 Task: Look for space in Toyohama, Japan from 9th June, 2023 to 17th June, 2023 for 2 adults in price range Rs.7000 to Rs.12000. Place can be private room with 1  bedroom having 2 beds and 1 bathroom. Property type can be house, flat, guest house. Booking option can be shelf check-in. Required host language is English.
Action: Mouse moved to (486, 88)
Screenshot: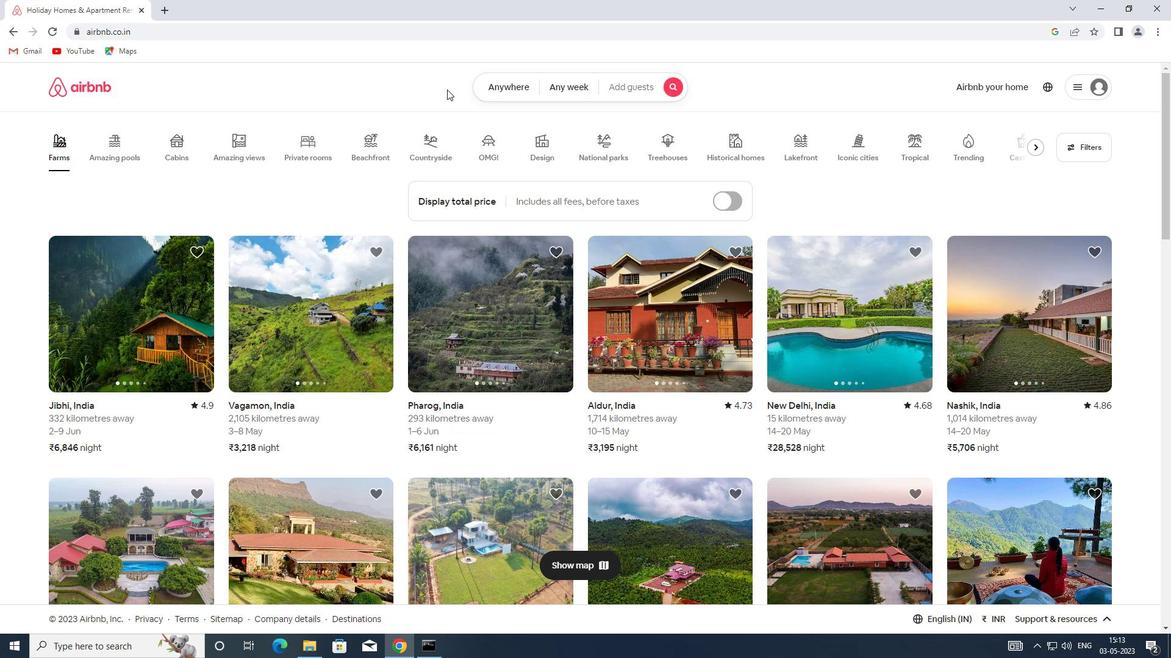 
Action: Mouse pressed left at (486, 88)
Screenshot: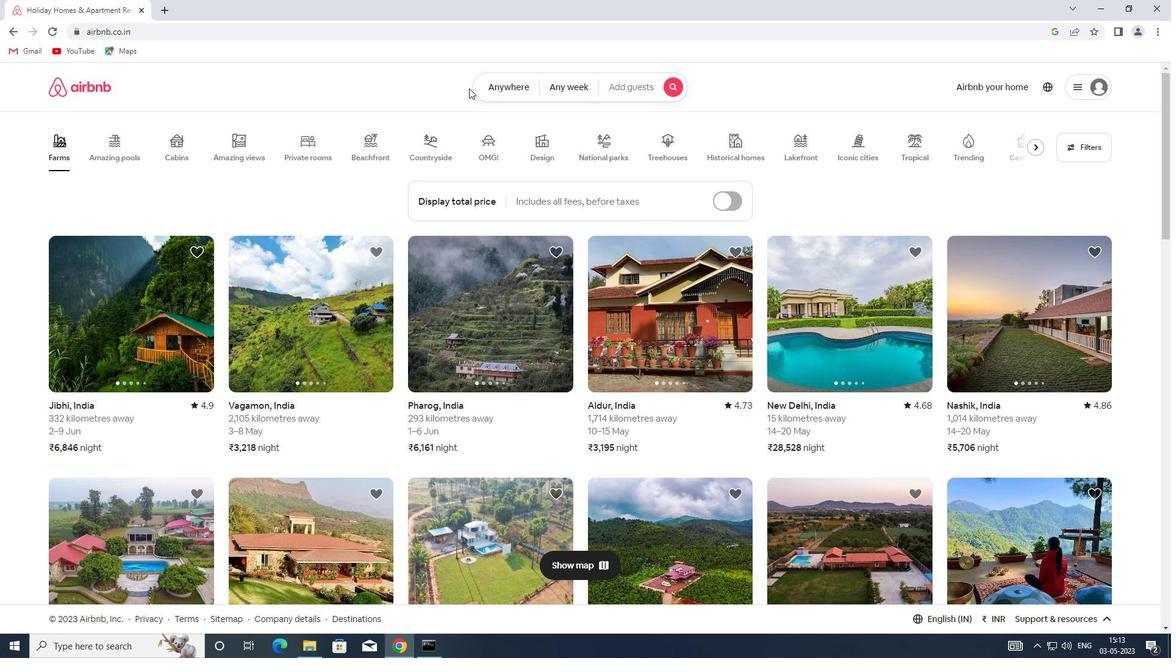 
Action: Mouse moved to (411, 129)
Screenshot: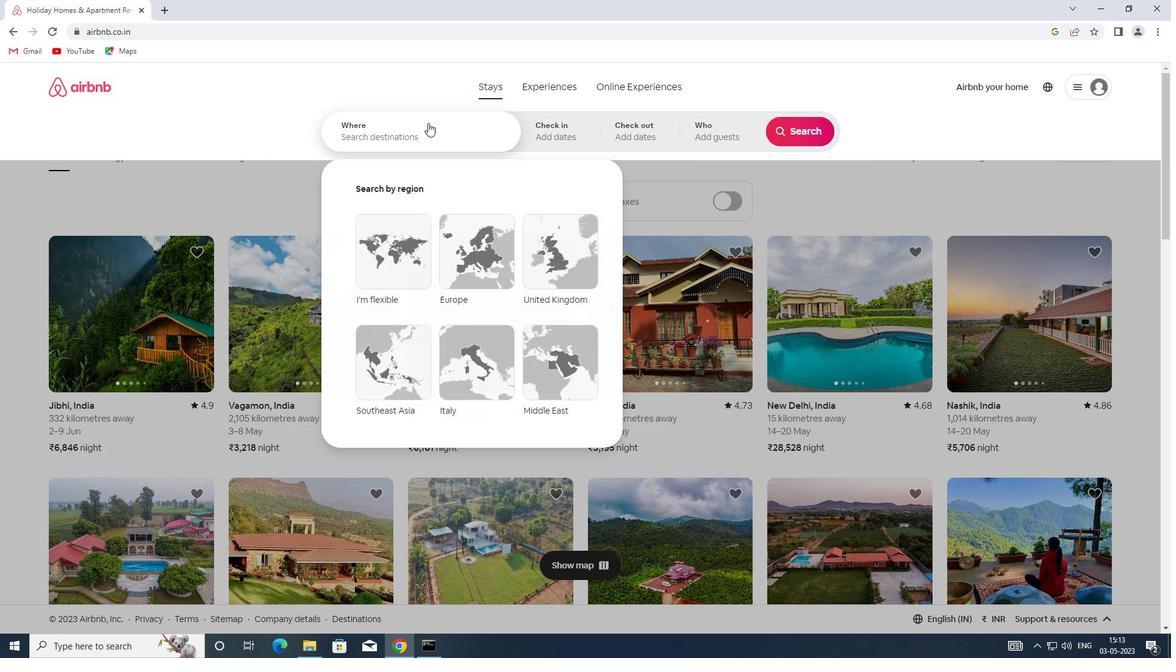 
Action: Mouse pressed left at (411, 129)
Screenshot: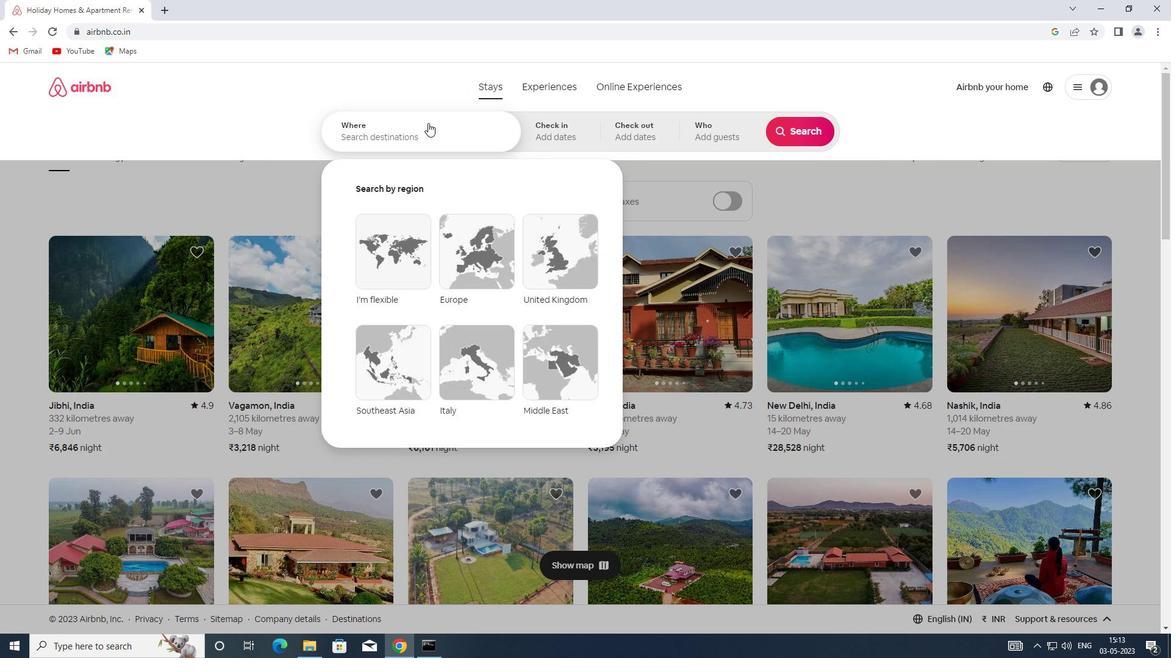 
Action: Key pressed <Key.shift><Key.shift><Key.shift><Key.shift><Key.shift><Key.shift><Key.shift>TOYOHAMA,<Key.shift>JAPAN
Screenshot: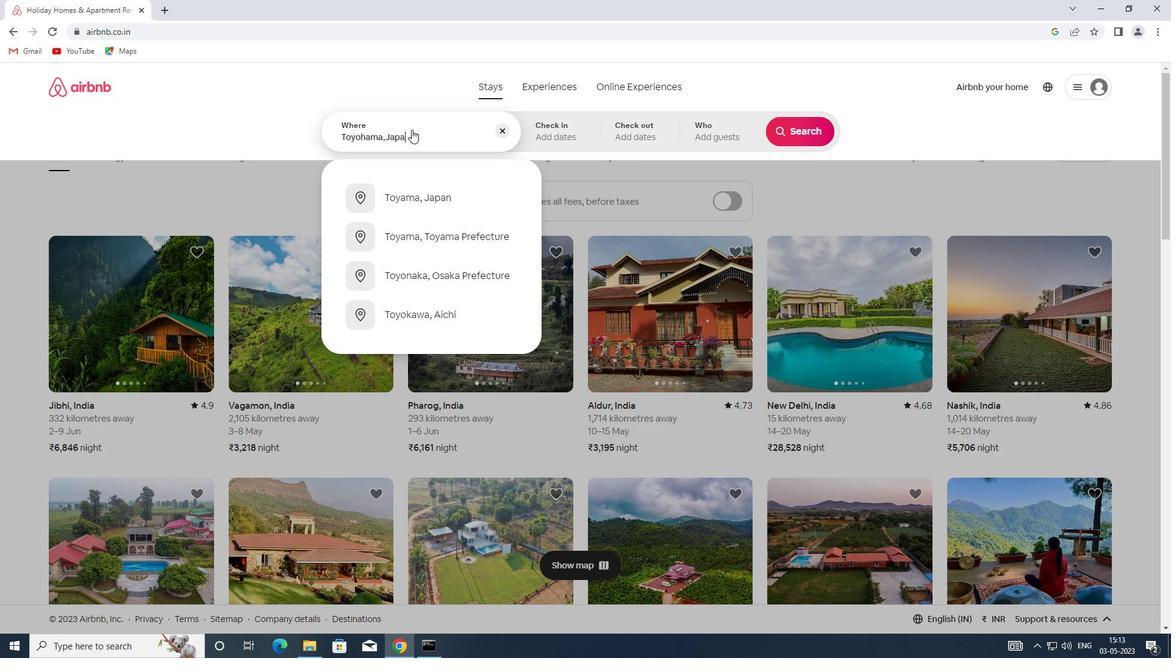 
Action: Mouse moved to (563, 142)
Screenshot: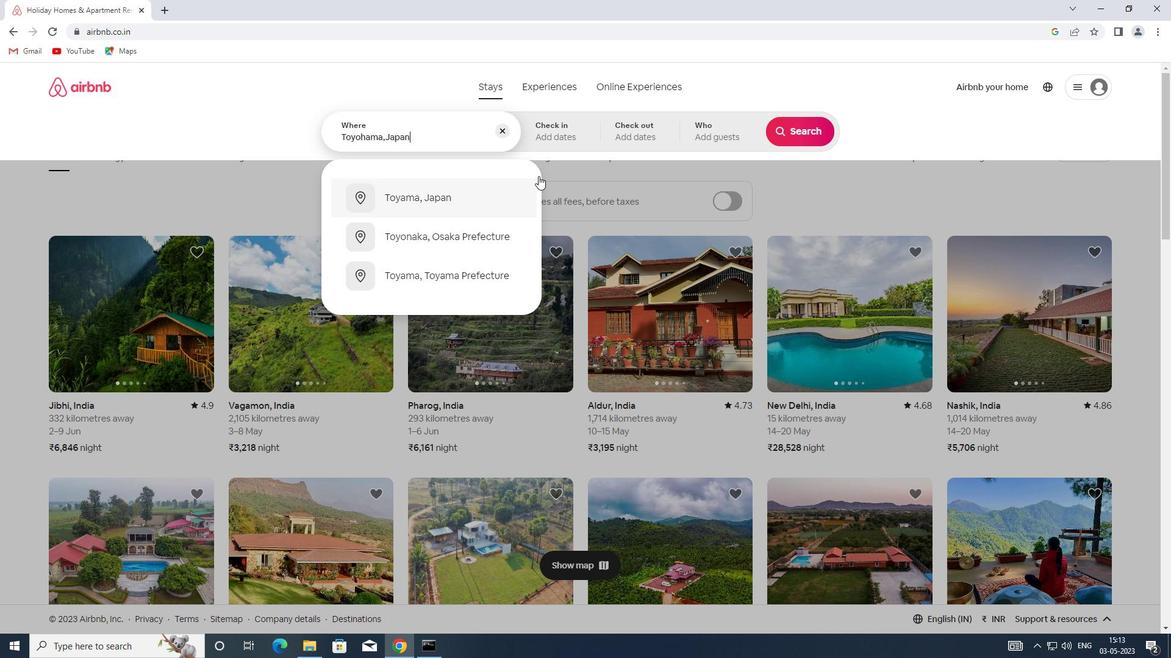 
Action: Mouse pressed left at (563, 142)
Screenshot: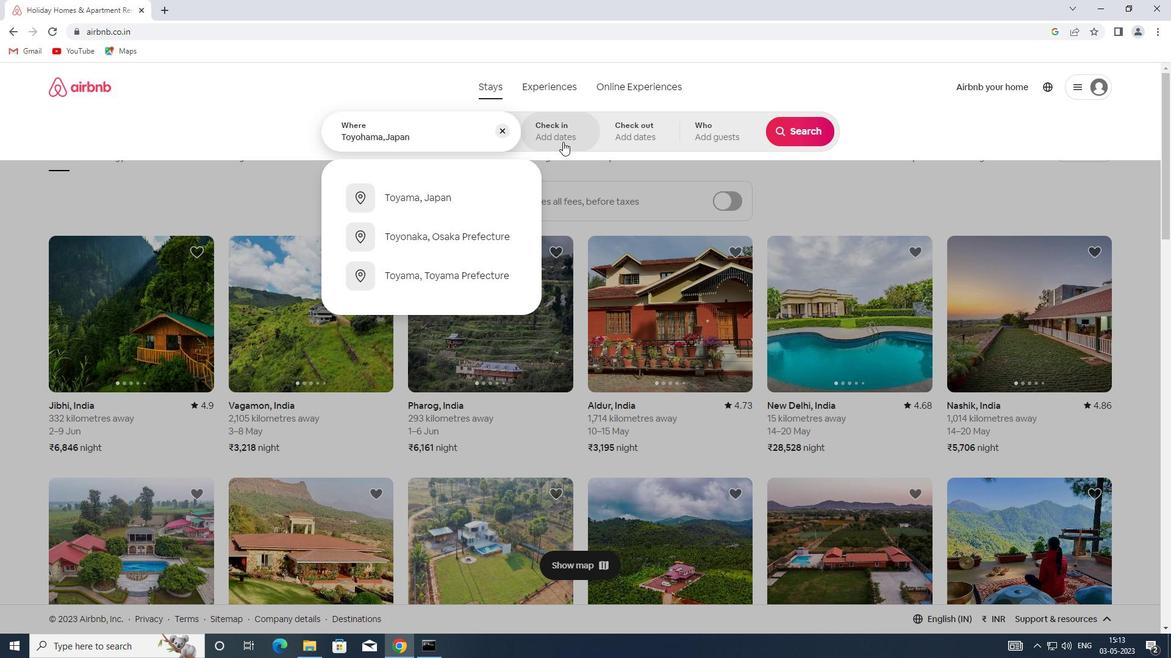 
Action: Mouse moved to (763, 310)
Screenshot: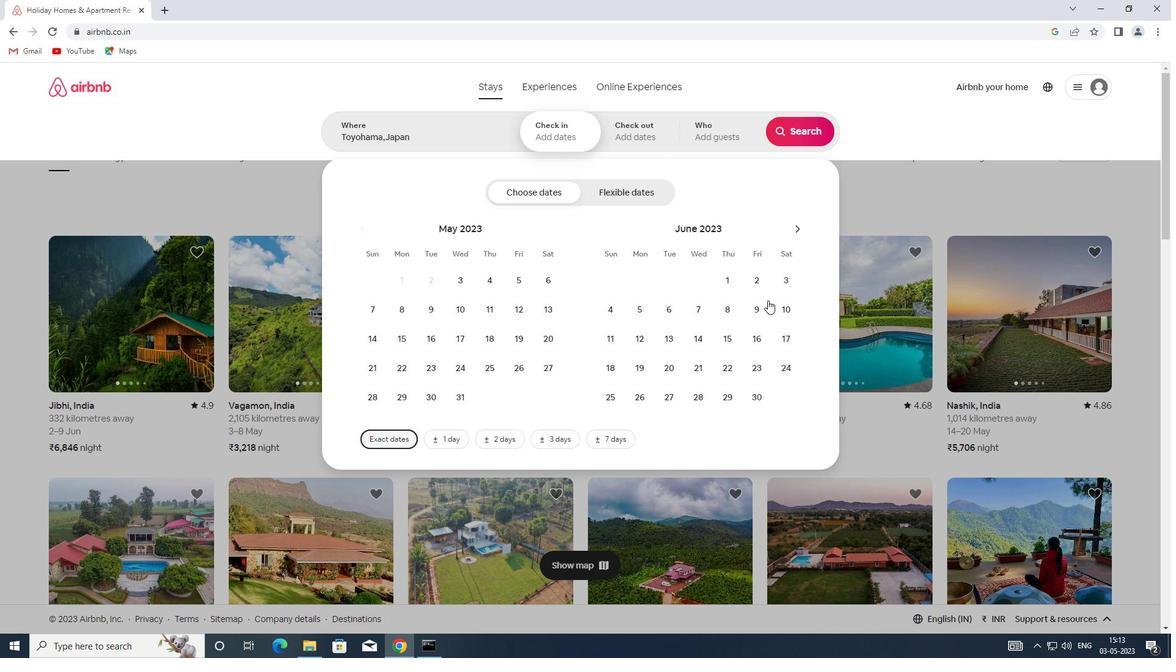 
Action: Mouse pressed left at (763, 310)
Screenshot: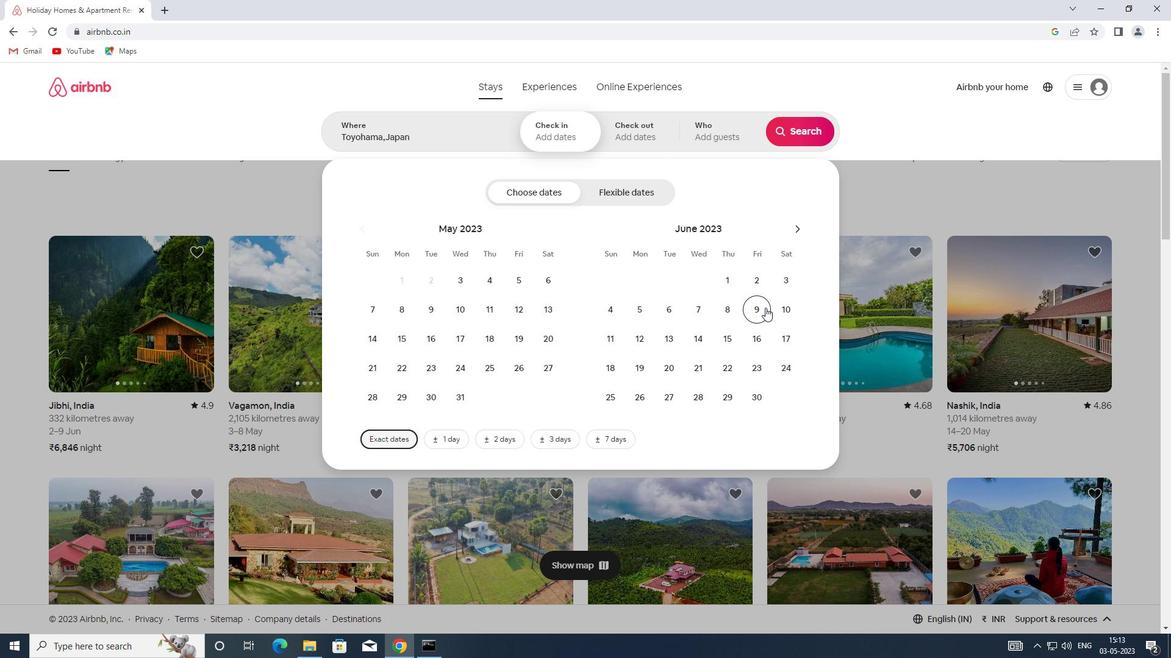 
Action: Mouse moved to (782, 347)
Screenshot: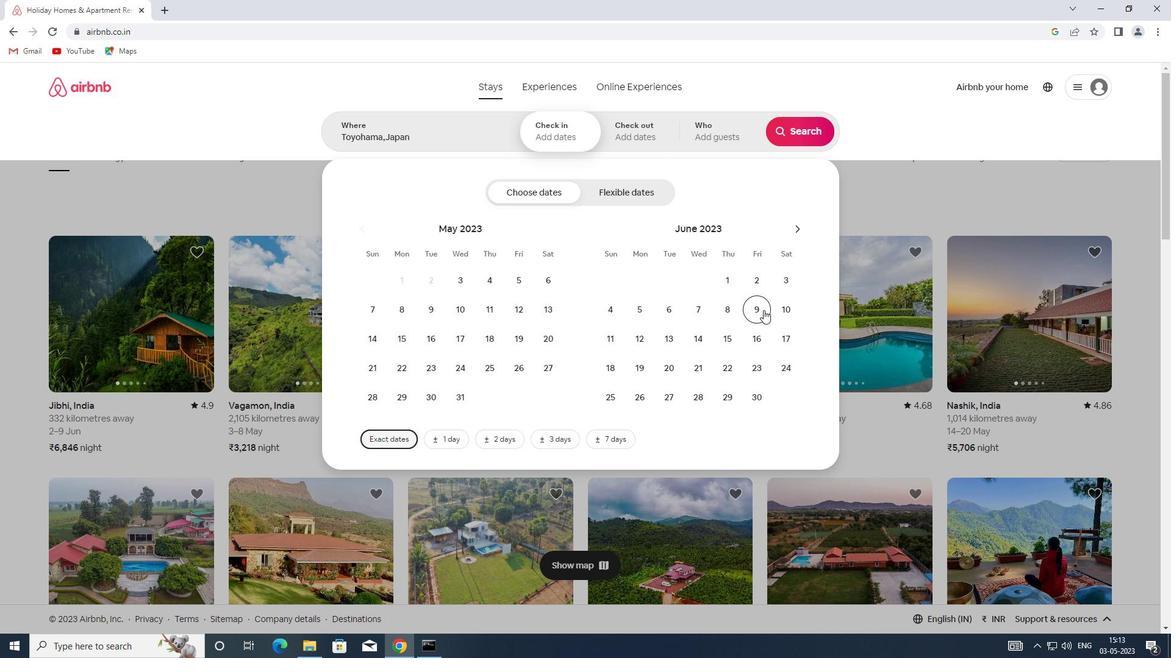 
Action: Mouse pressed left at (782, 347)
Screenshot: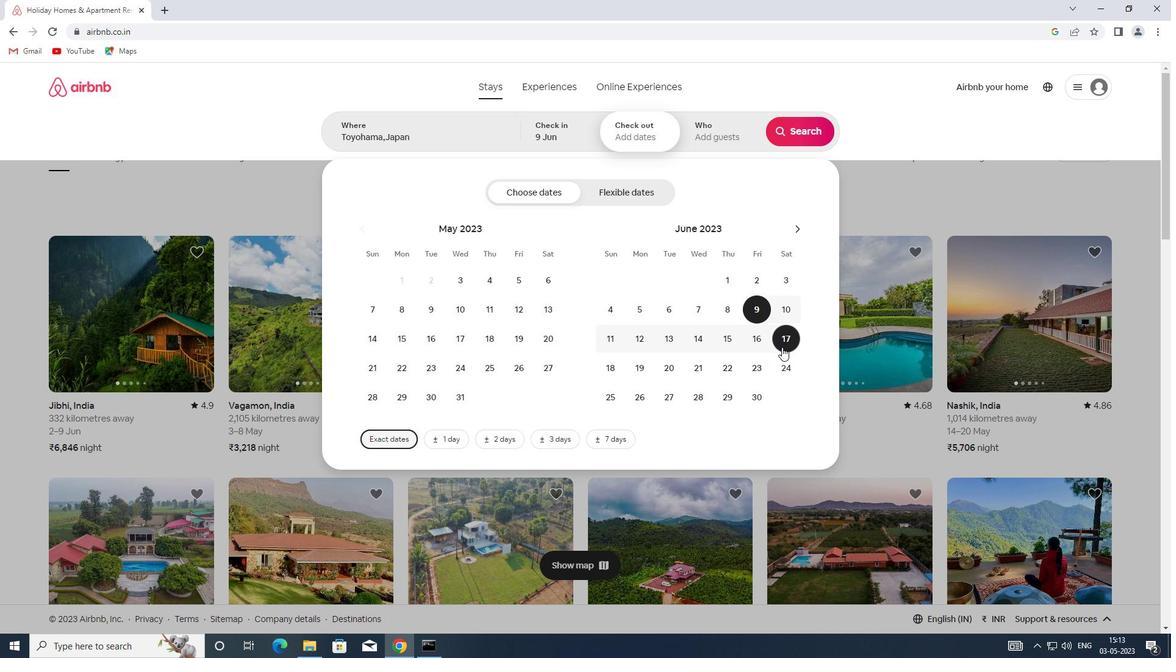 
Action: Mouse moved to (713, 132)
Screenshot: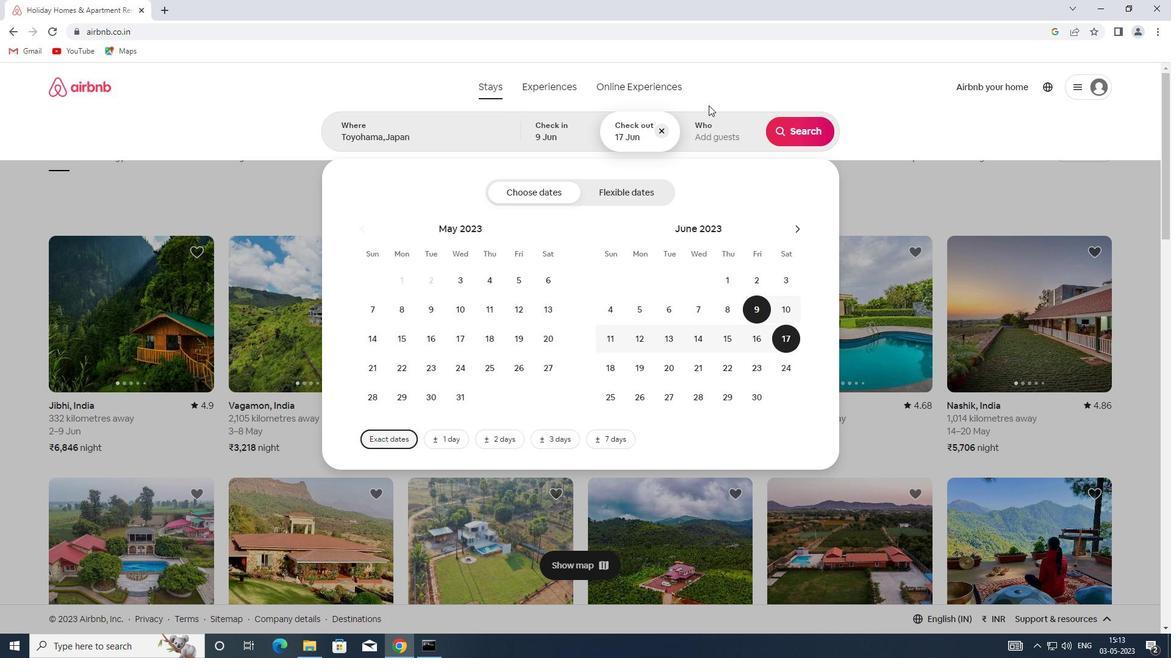 
Action: Mouse pressed left at (713, 132)
Screenshot: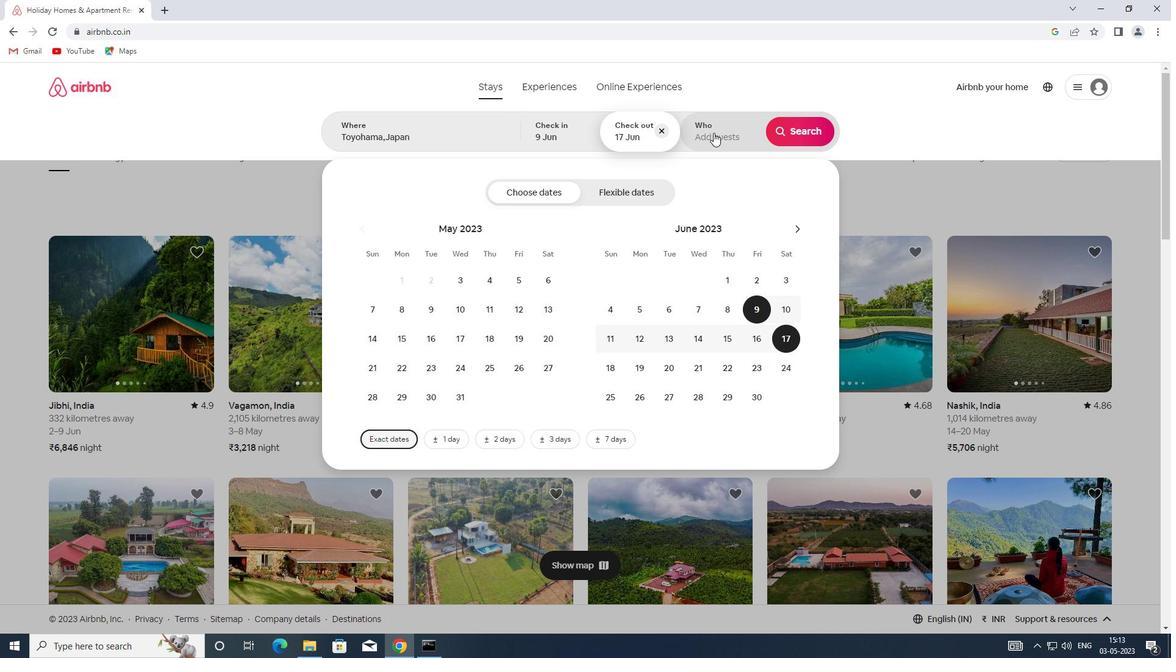 
Action: Mouse moved to (797, 201)
Screenshot: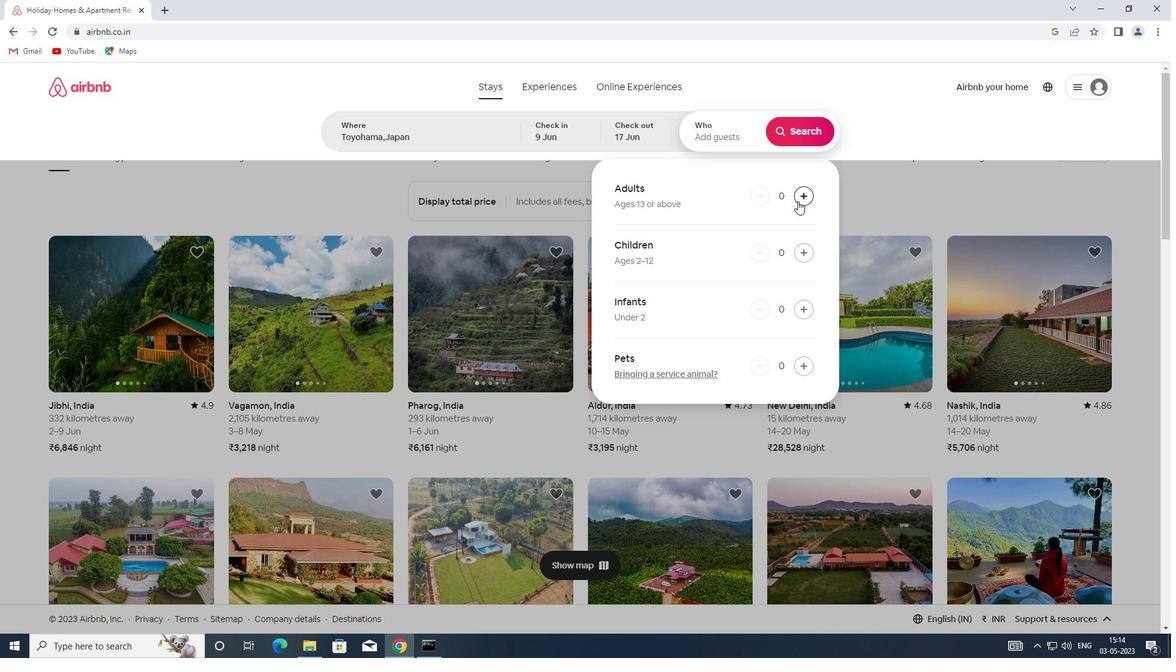 
Action: Mouse pressed left at (797, 201)
Screenshot: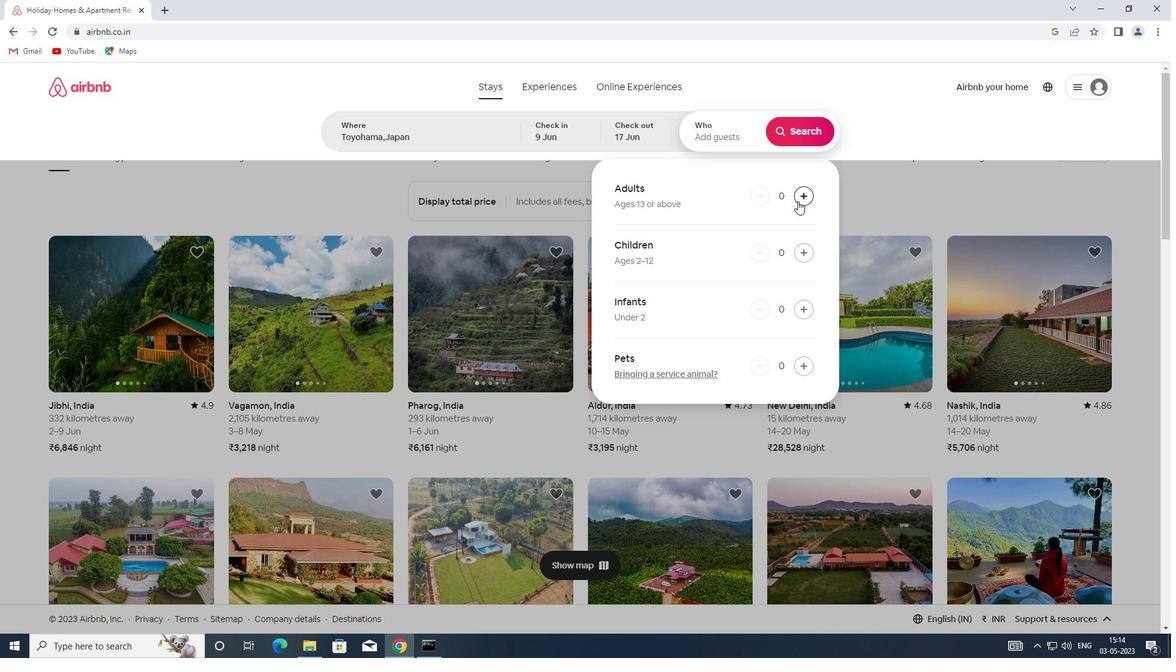 
Action: Mouse pressed left at (797, 201)
Screenshot: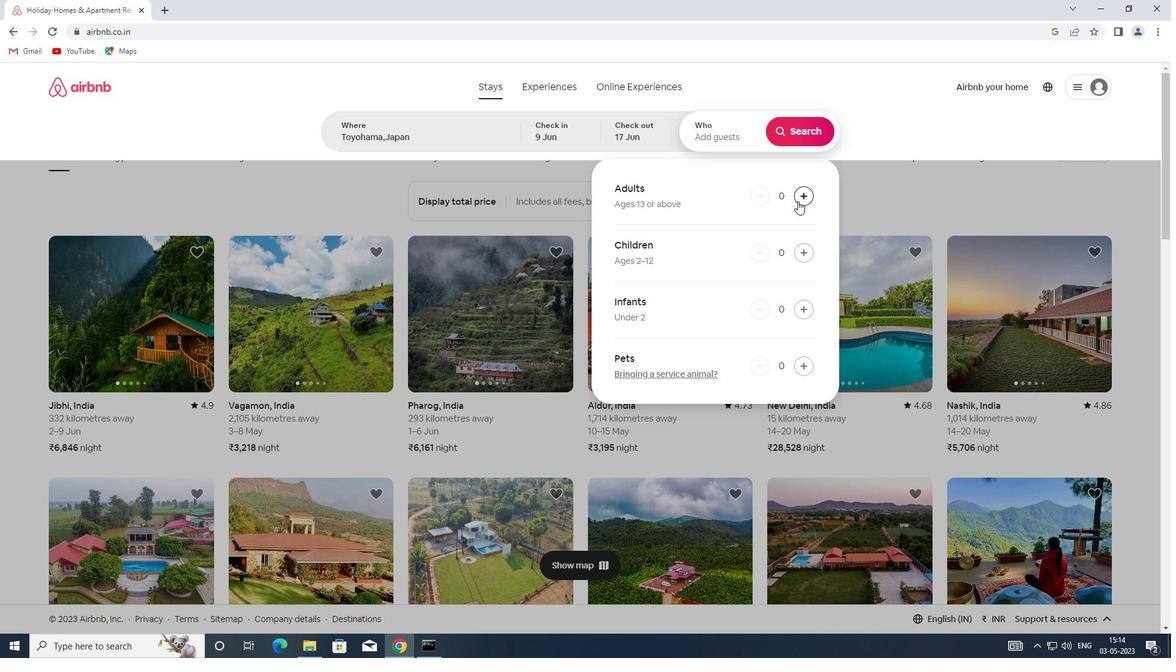 
Action: Mouse moved to (803, 143)
Screenshot: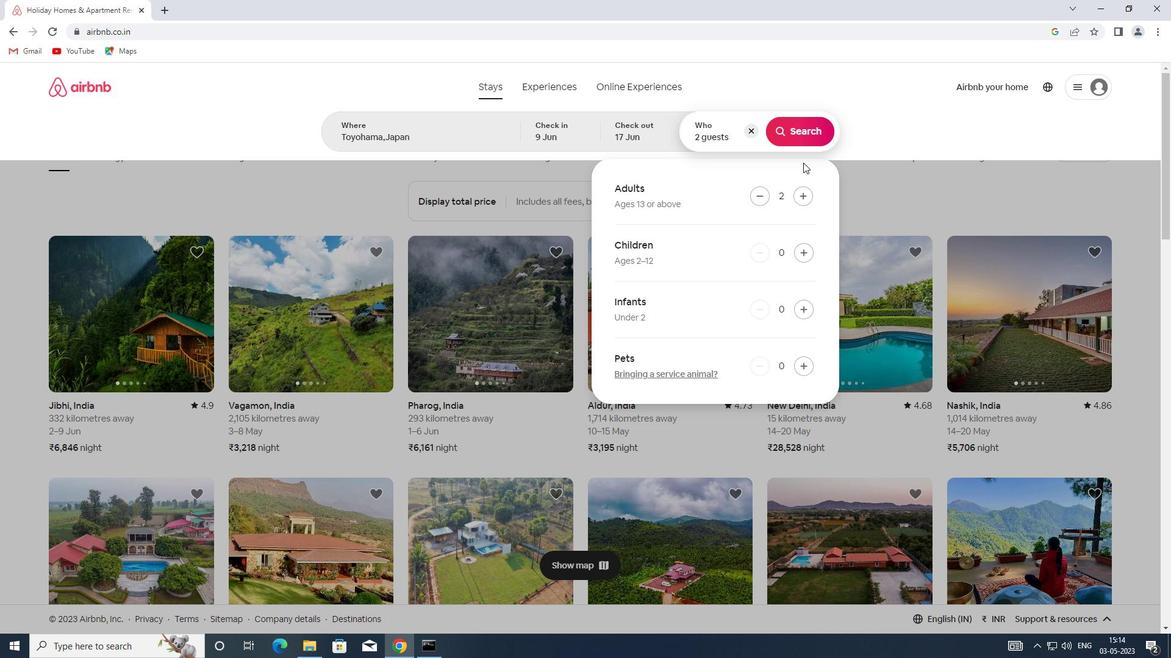 
Action: Mouse pressed left at (803, 143)
Screenshot: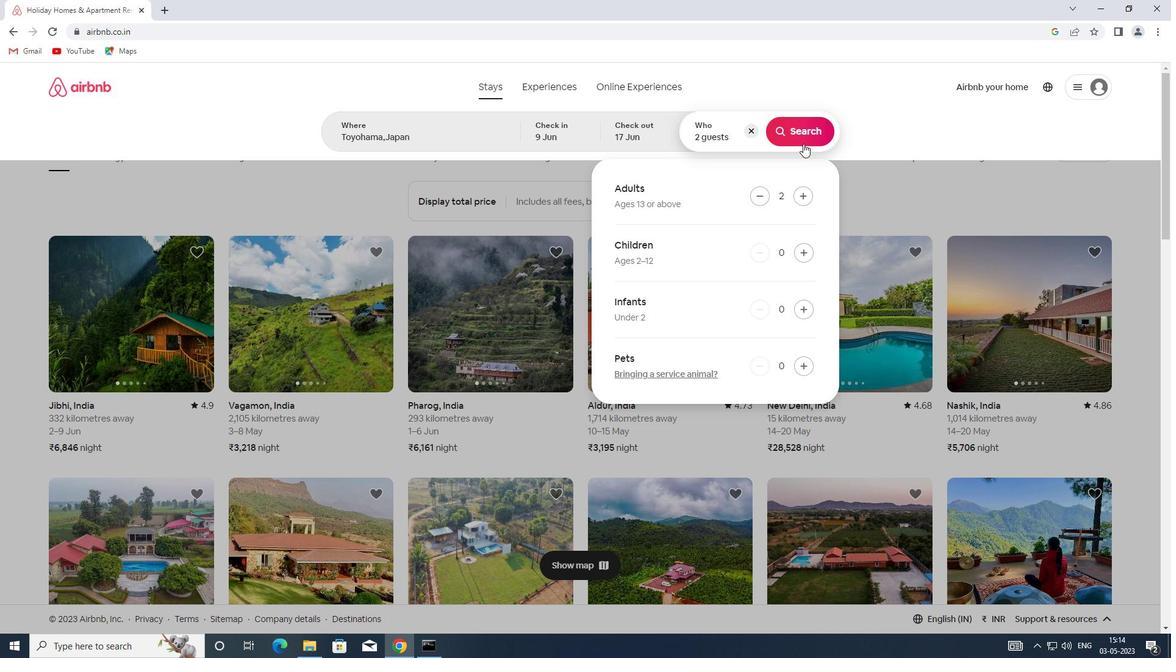 
Action: Mouse moved to (1096, 139)
Screenshot: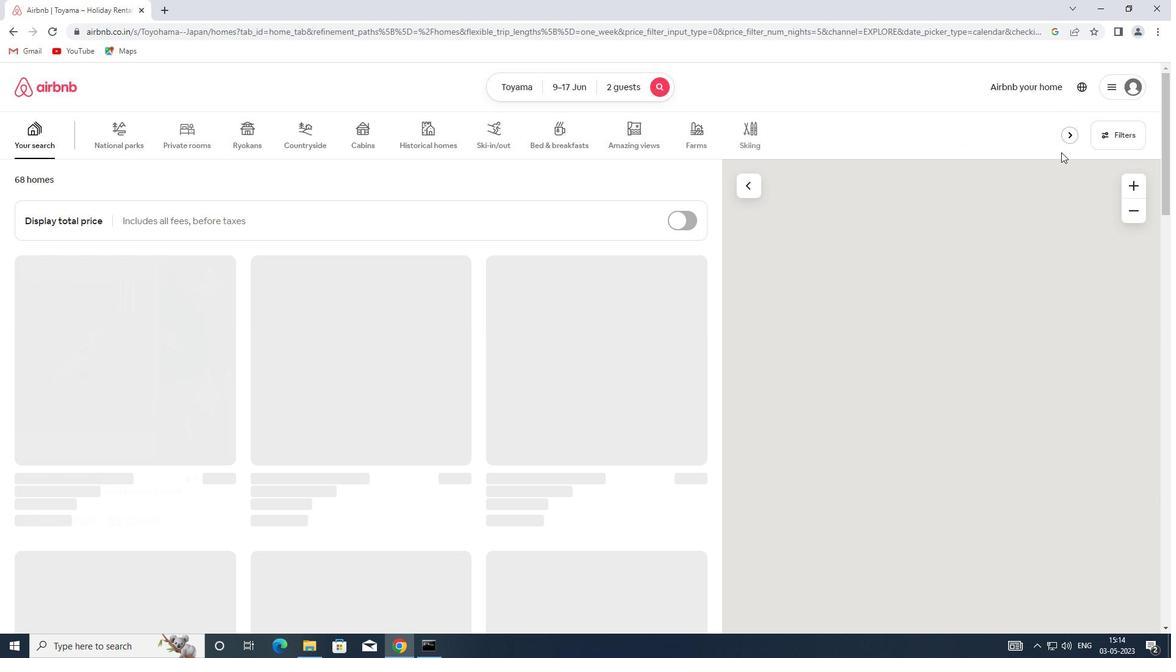 
Action: Mouse pressed left at (1096, 139)
Screenshot: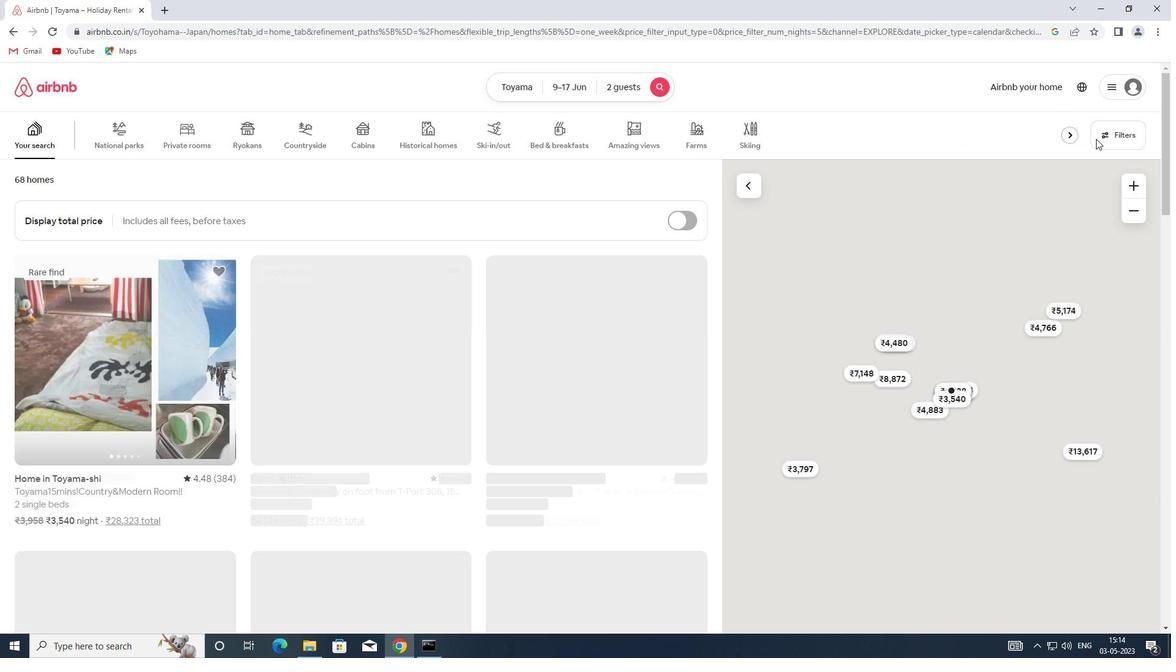
Action: Mouse moved to (442, 286)
Screenshot: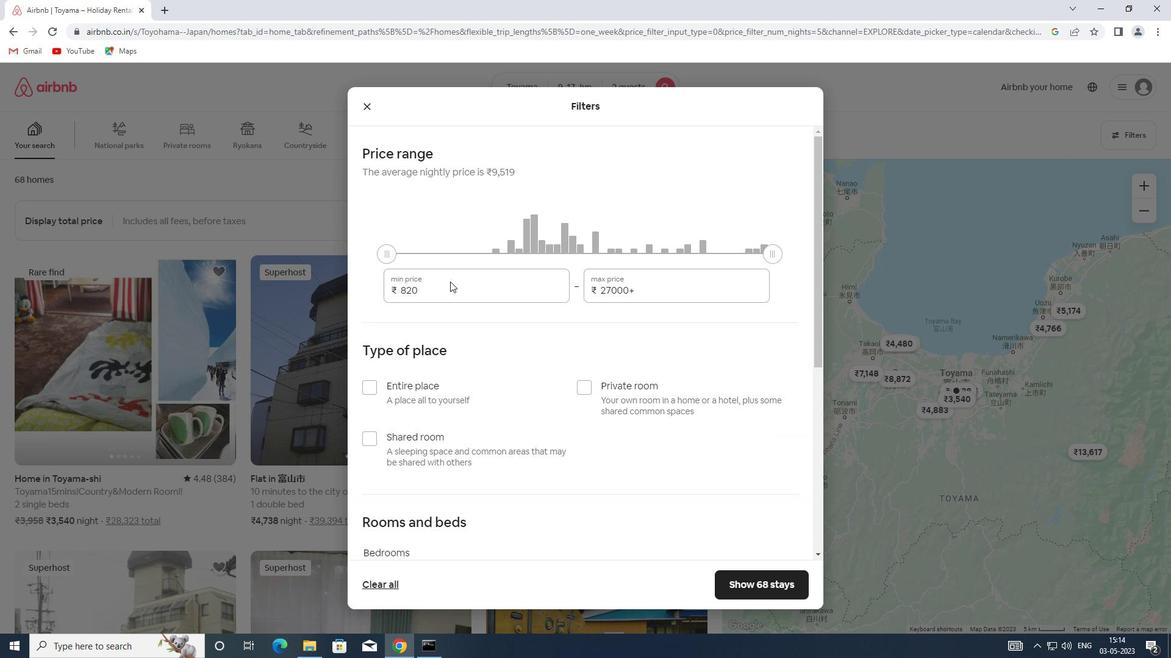 
Action: Mouse pressed left at (442, 286)
Screenshot: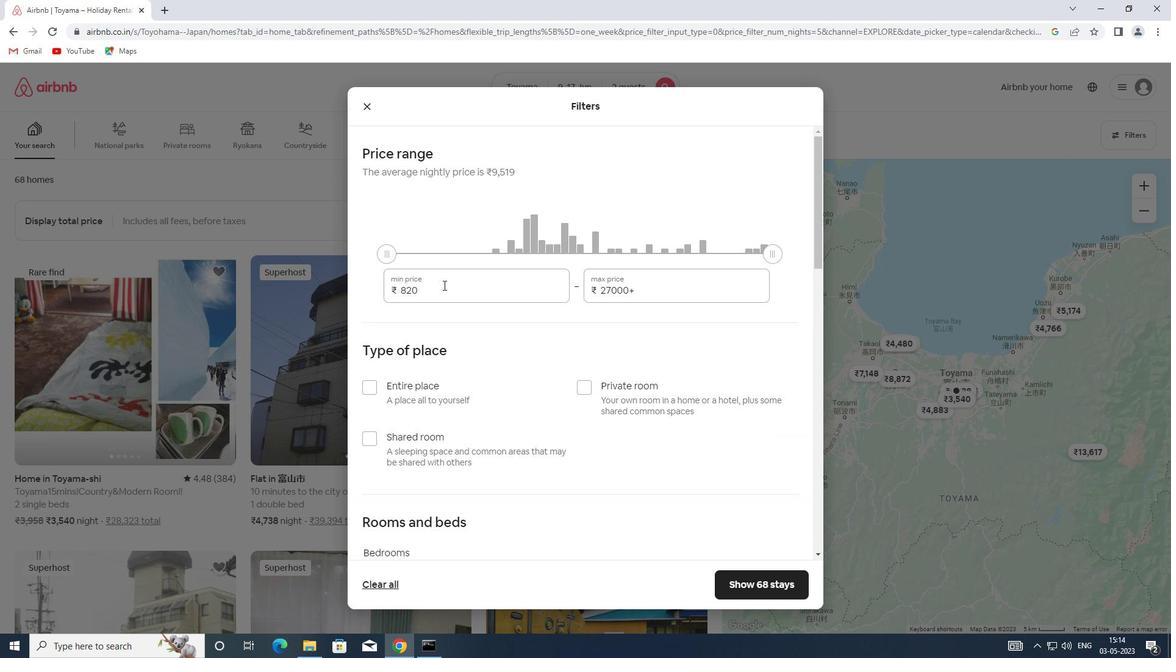 
Action: Mouse moved to (386, 289)
Screenshot: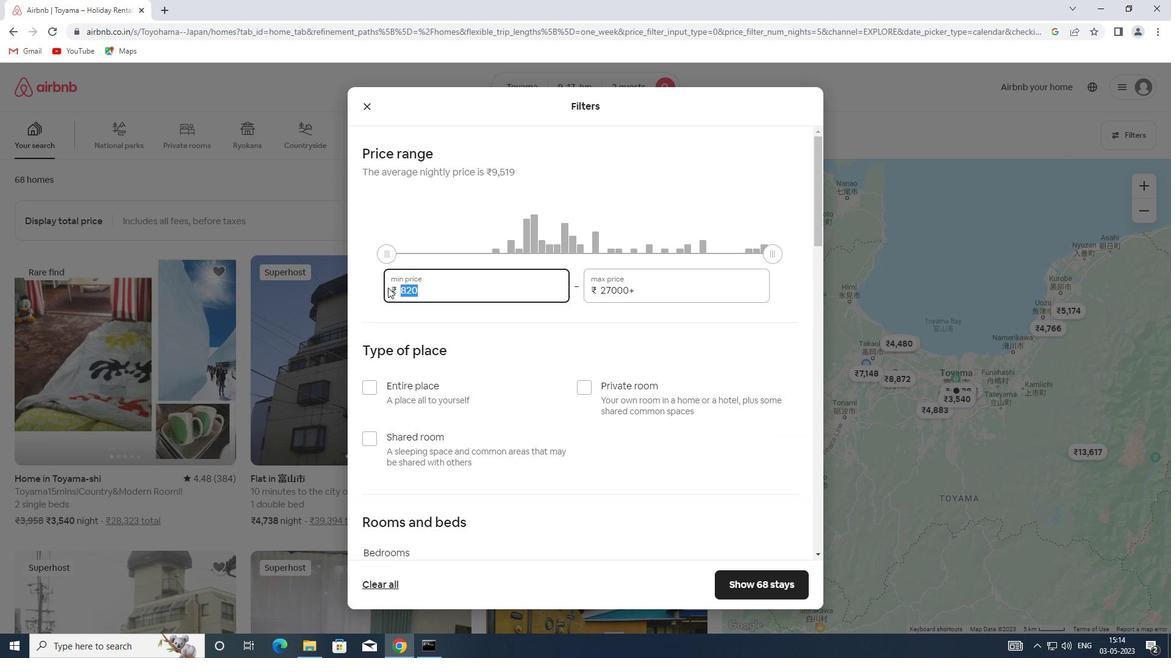 
Action: Key pressed 7000
Screenshot: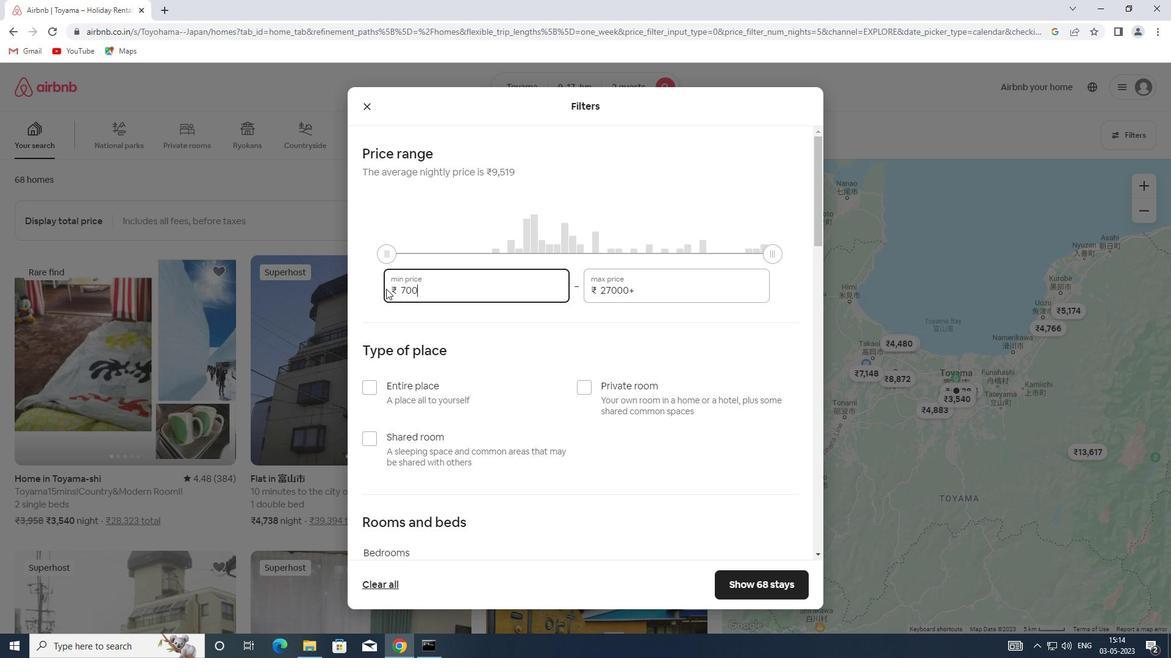 
Action: Mouse moved to (671, 298)
Screenshot: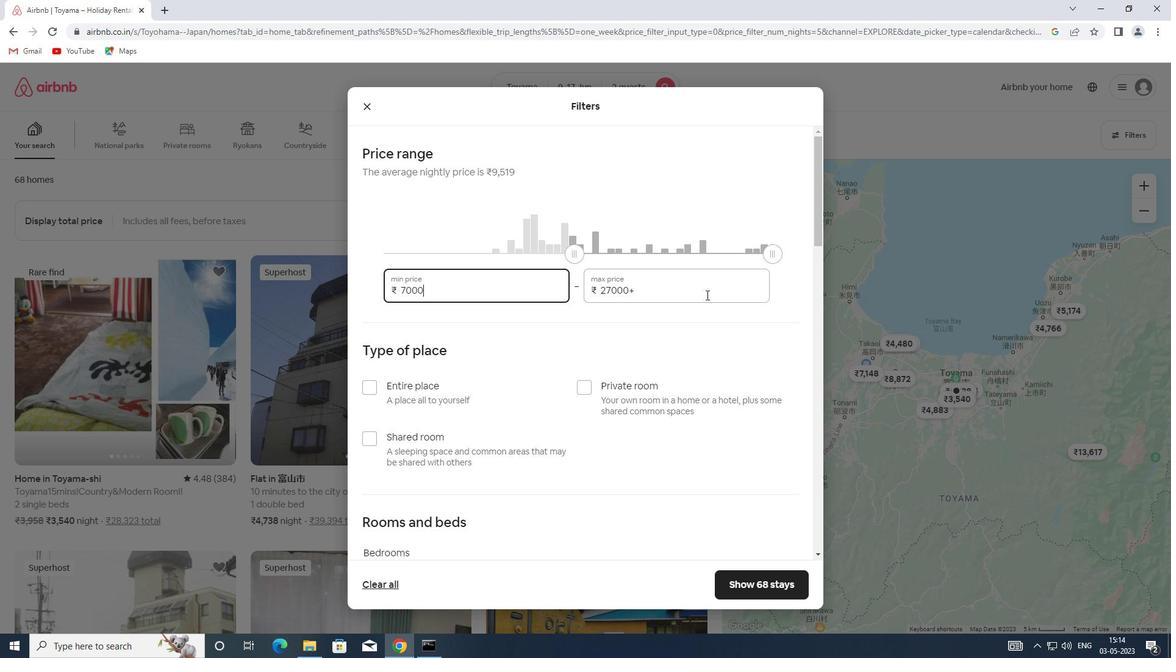 
Action: Mouse pressed left at (671, 298)
Screenshot: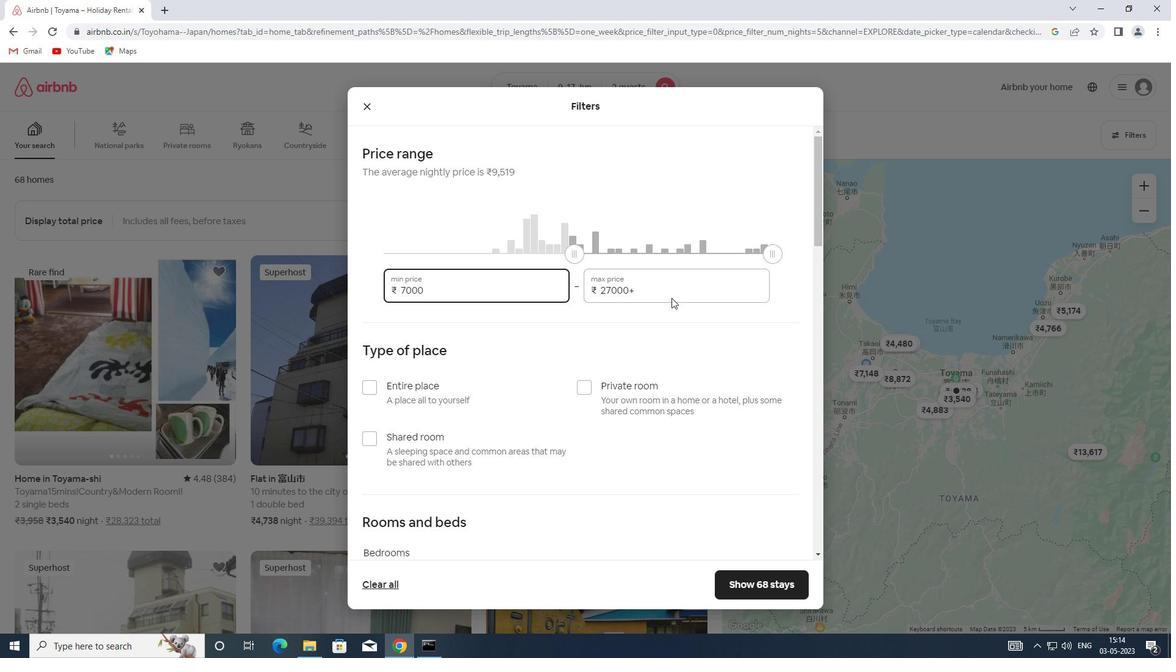 
Action: Mouse moved to (635, 290)
Screenshot: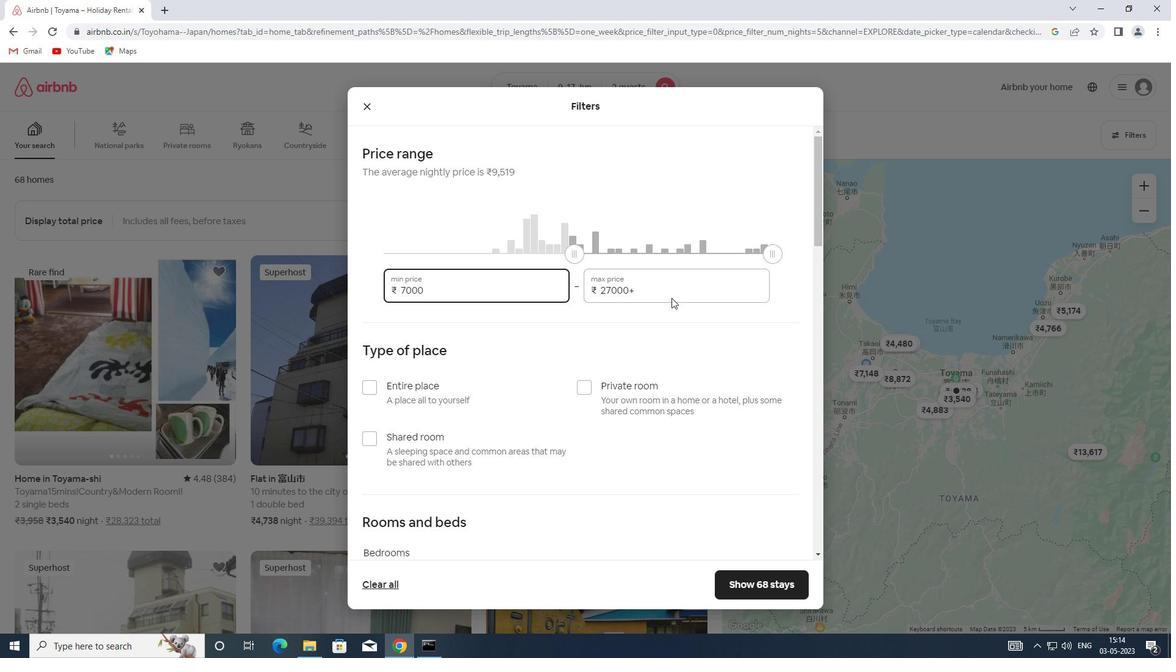 
Action: Mouse pressed left at (635, 290)
Screenshot: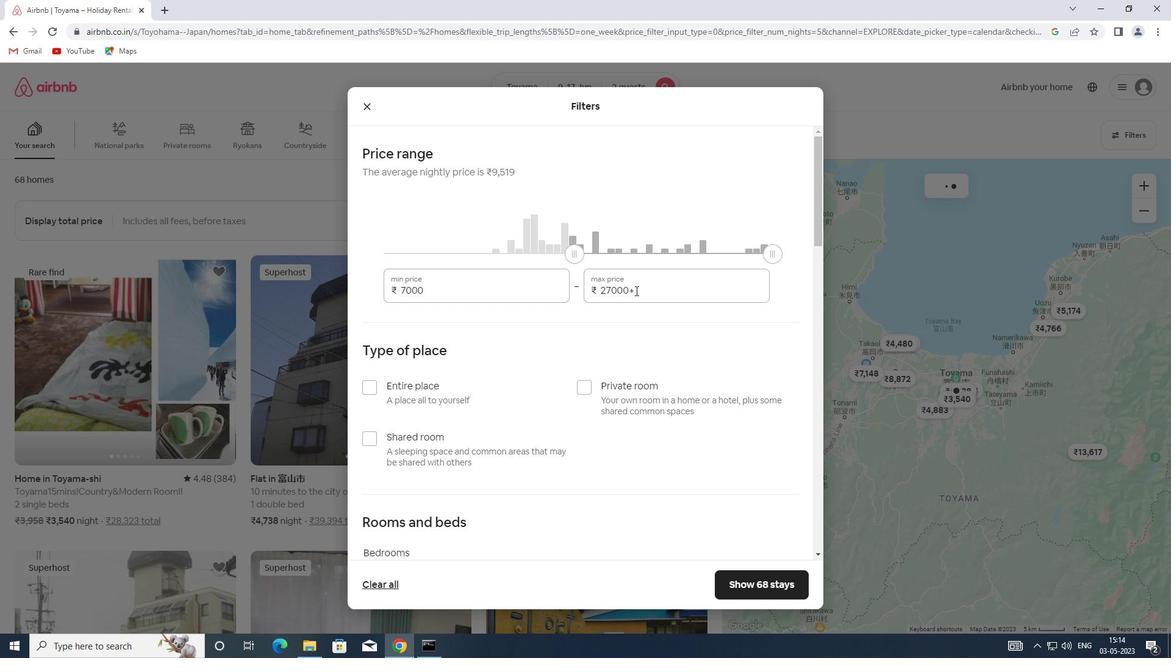 
Action: Mouse moved to (592, 288)
Screenshot: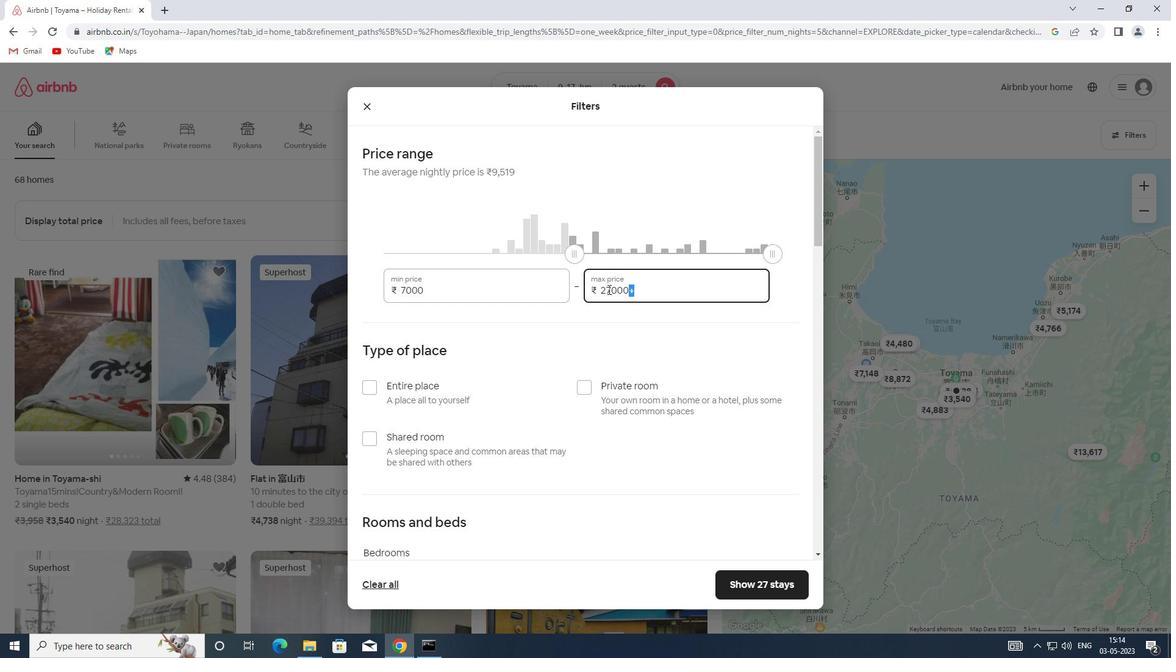 
Action: Key pressed 12000
Screenshot: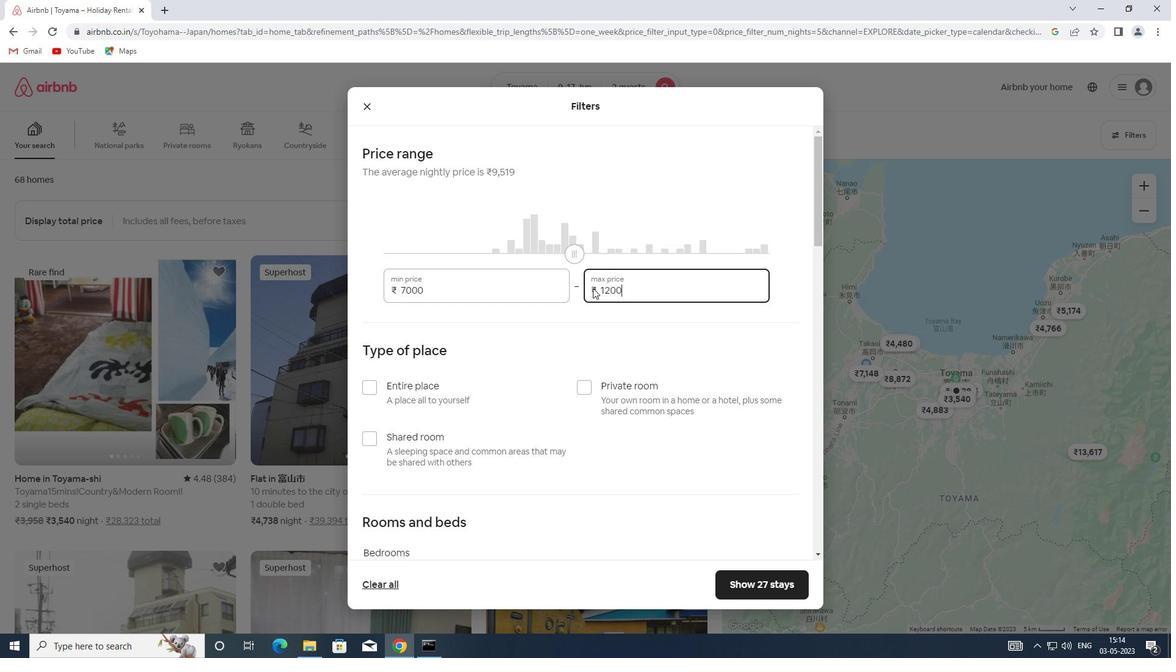
Action: Mouse moved to (638, 401)
Screenshot: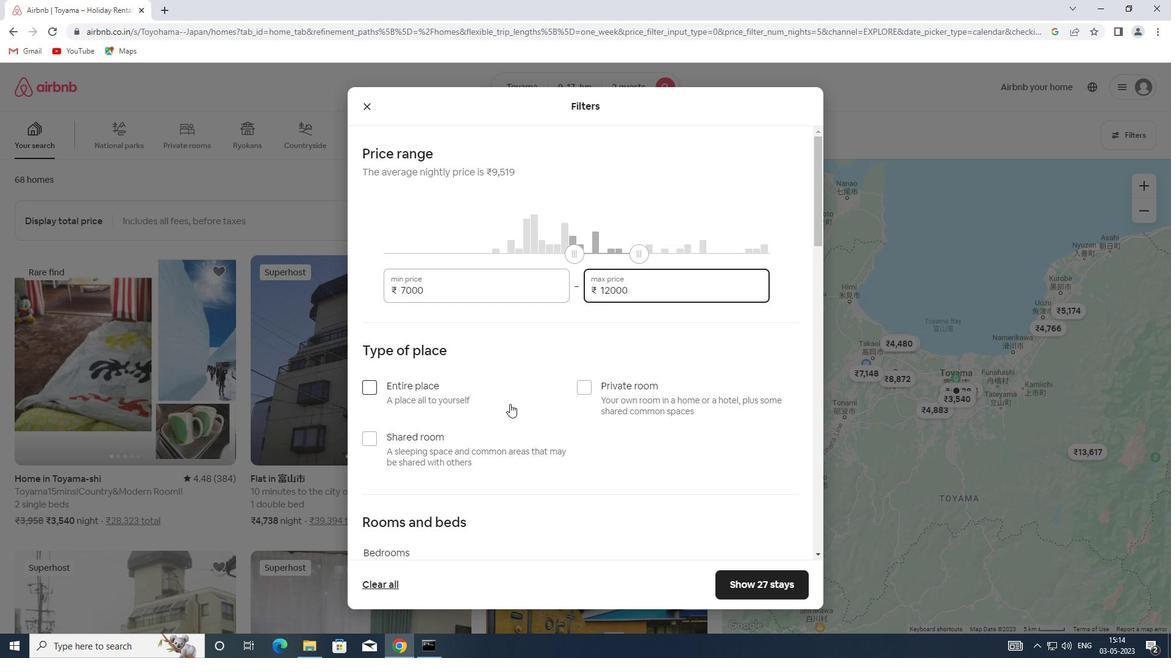 
Action: Mouse pressed left at (638, 401)
Screenshot: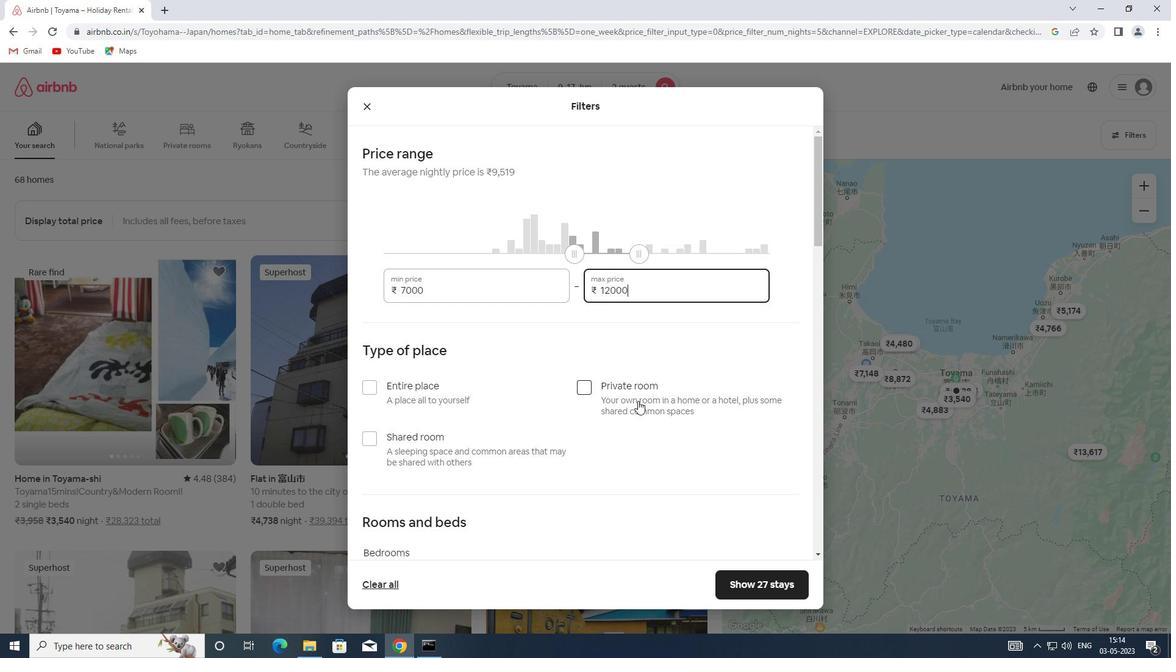 
Action: Mouse moved to (635, 380)
Screenshot: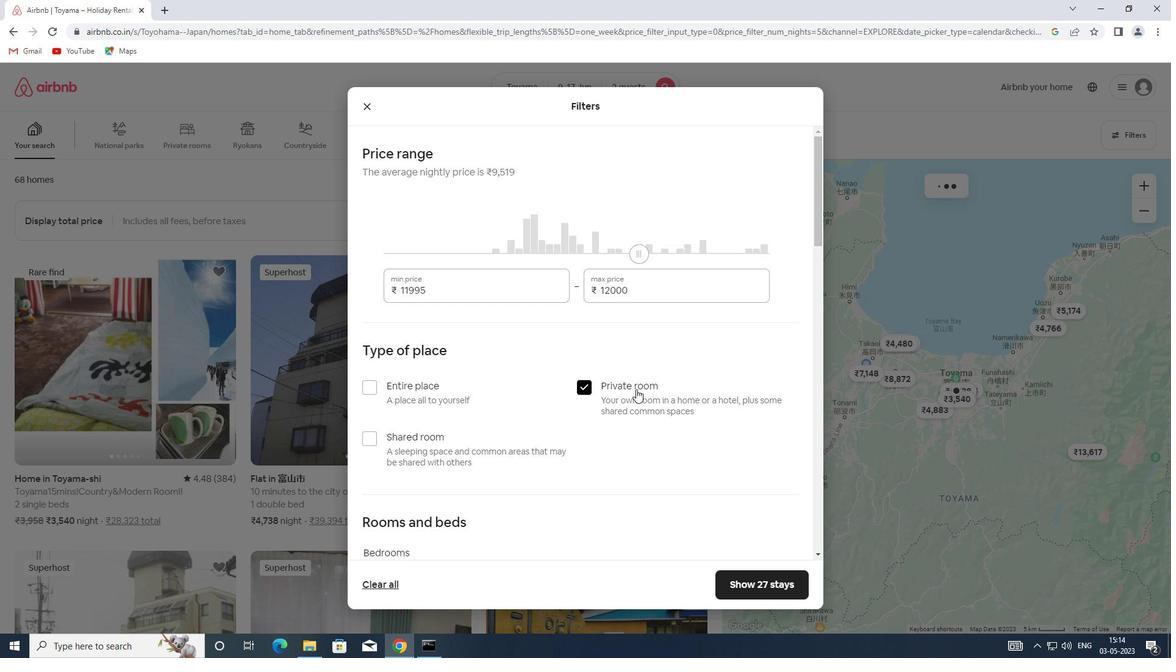 
Action: Mouse scrolled (635, 380) with delta (0, 0)
Screenshot: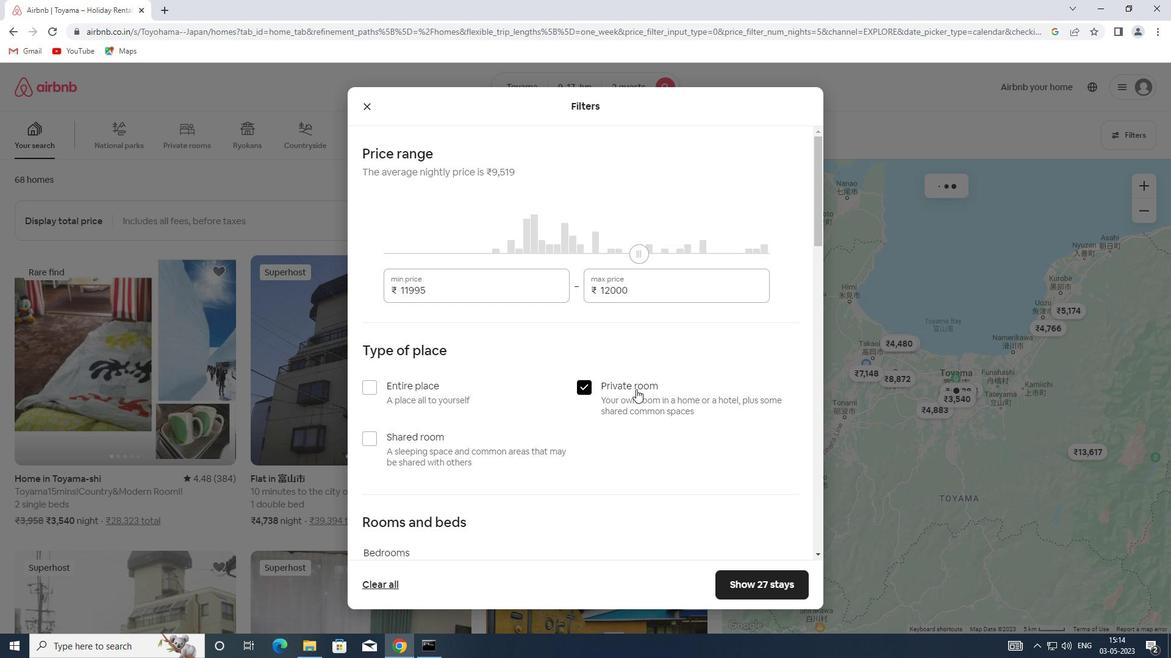 
Action: Mouse scrolled (635, 380) with delta (0, 0)
Screenshot: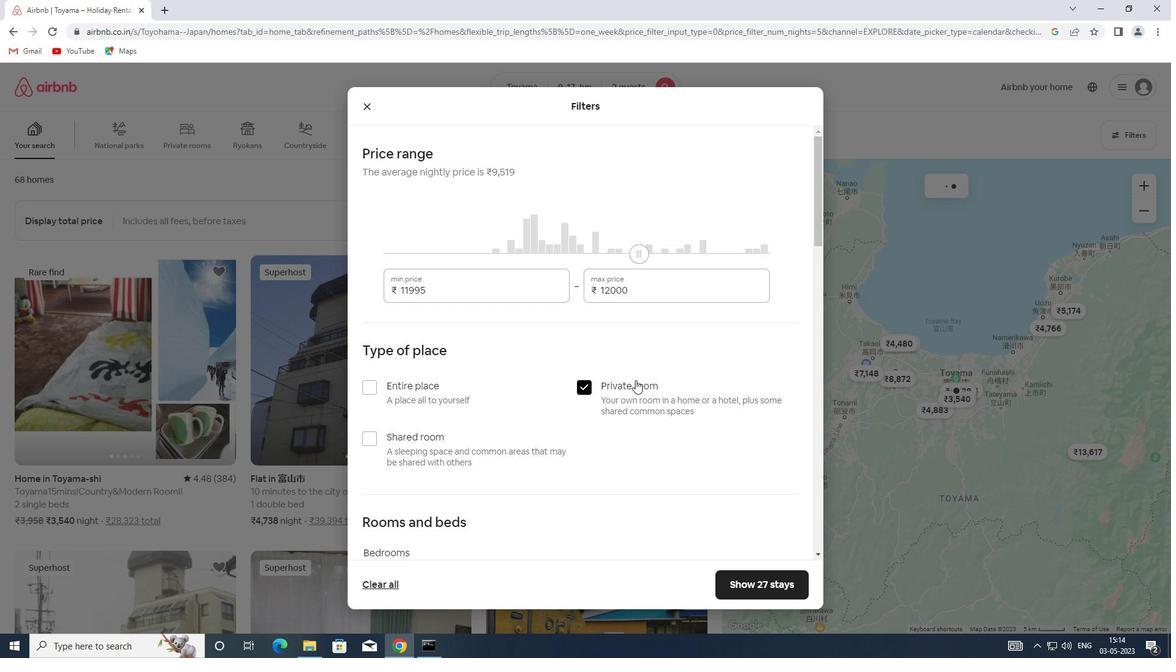 
Action: Mouse scrolled (635, 380) with delta (0, 0)
Screenshot: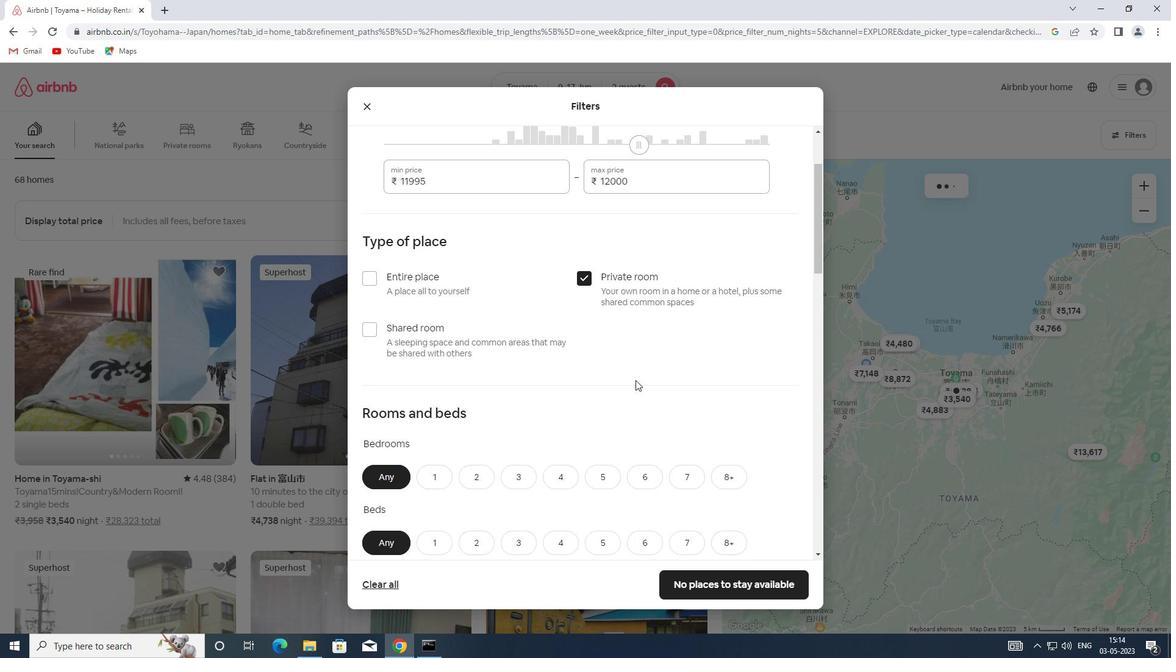 
Action: Mouse scrolled (635, 380) with delta (0, 0)
Screenshot: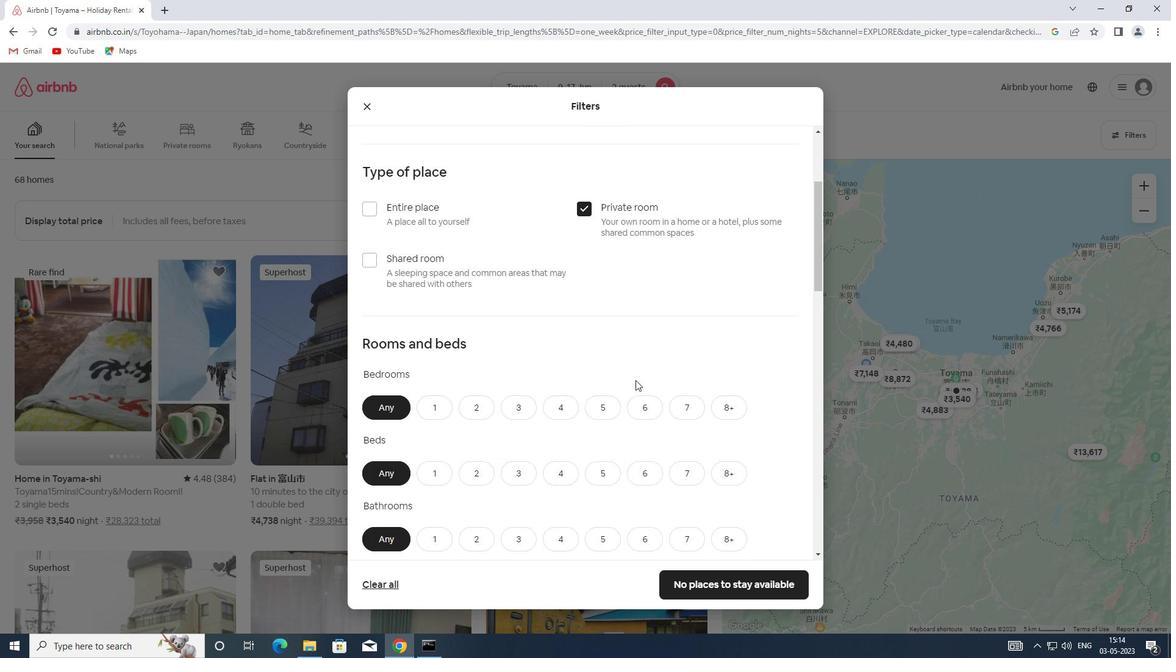 
Action: Mouse scrolled (635, 380) with delta (0, 0)
Screenshot: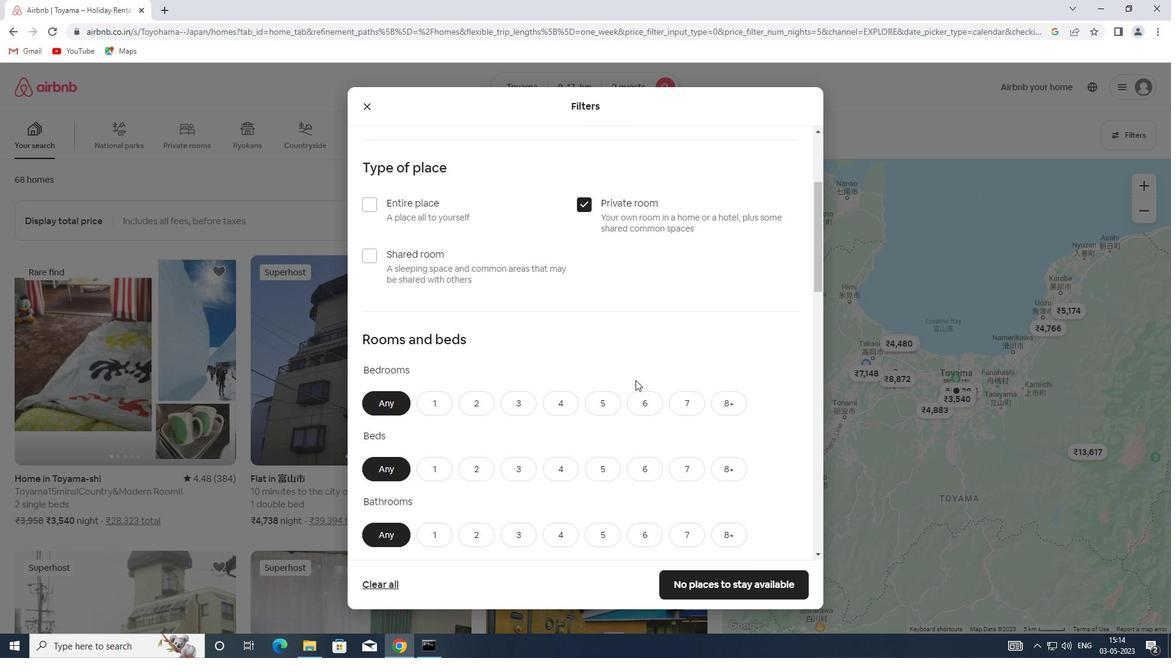 
Action: Mouse moved to (444, 288)
Screenshot: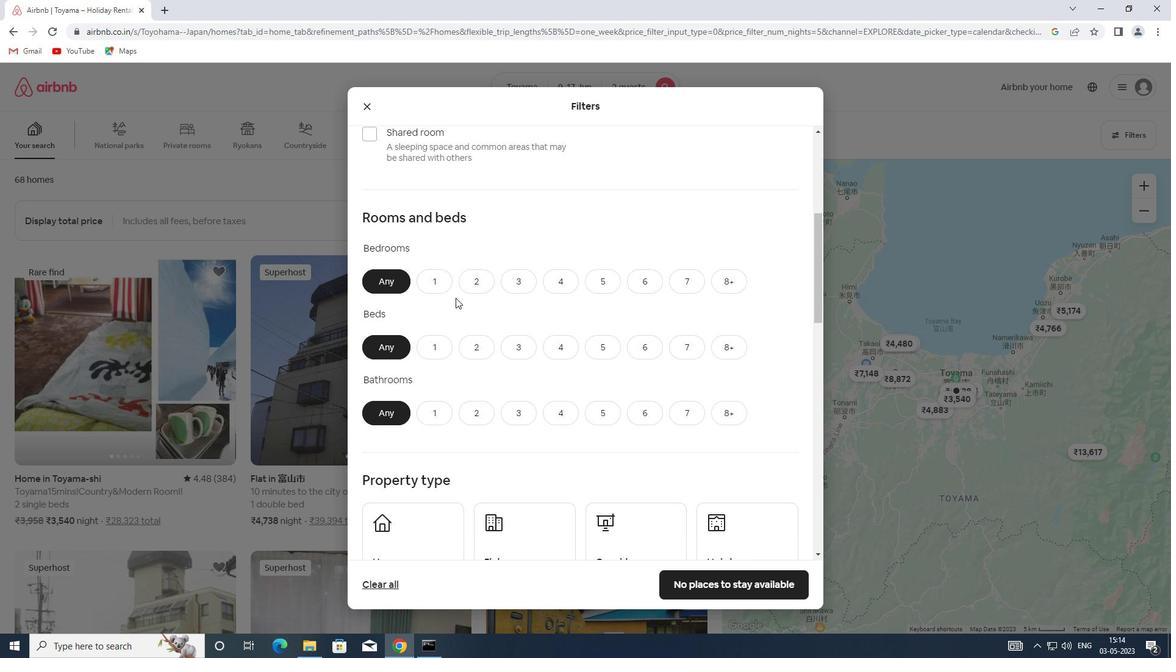 
Action: Mouse pressed left at (444, 288)
Screenshot: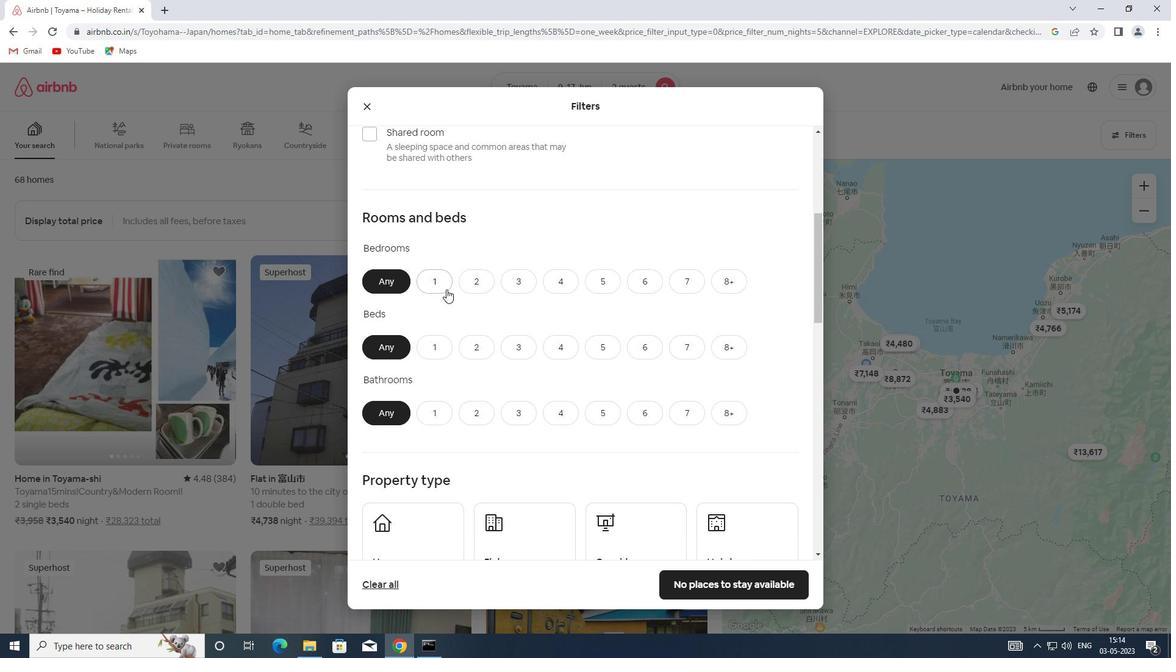 
Action: Mouse moved to (485, 348)
Screenshot: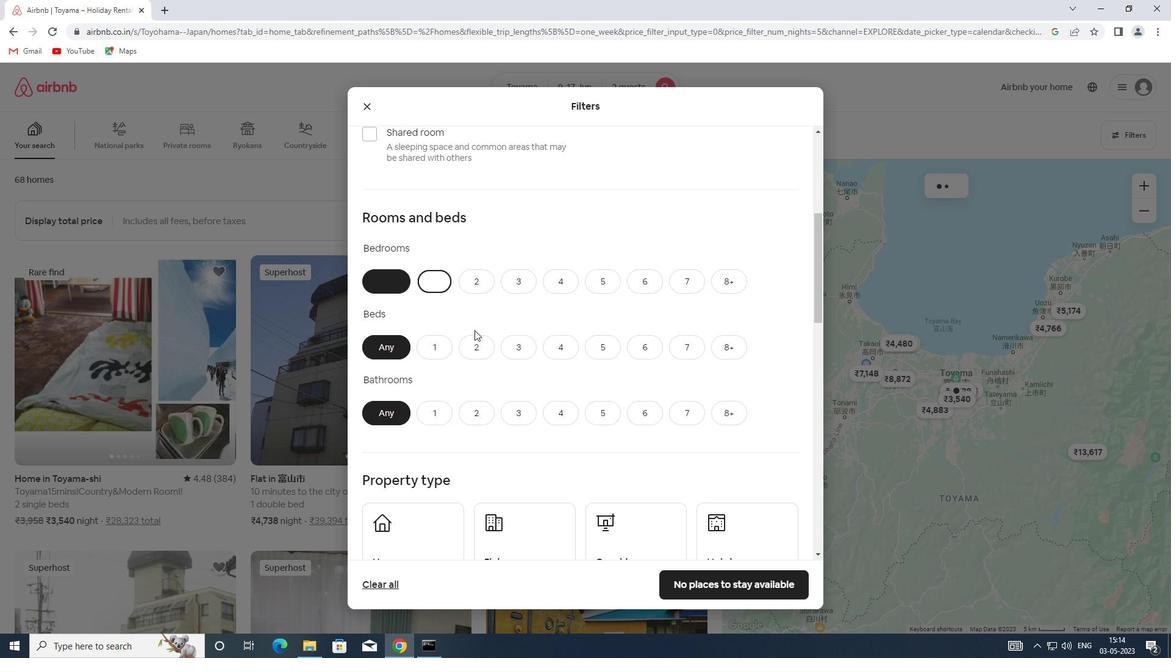 
Action: Mouse pressed left at (485, 348)
Screenshot: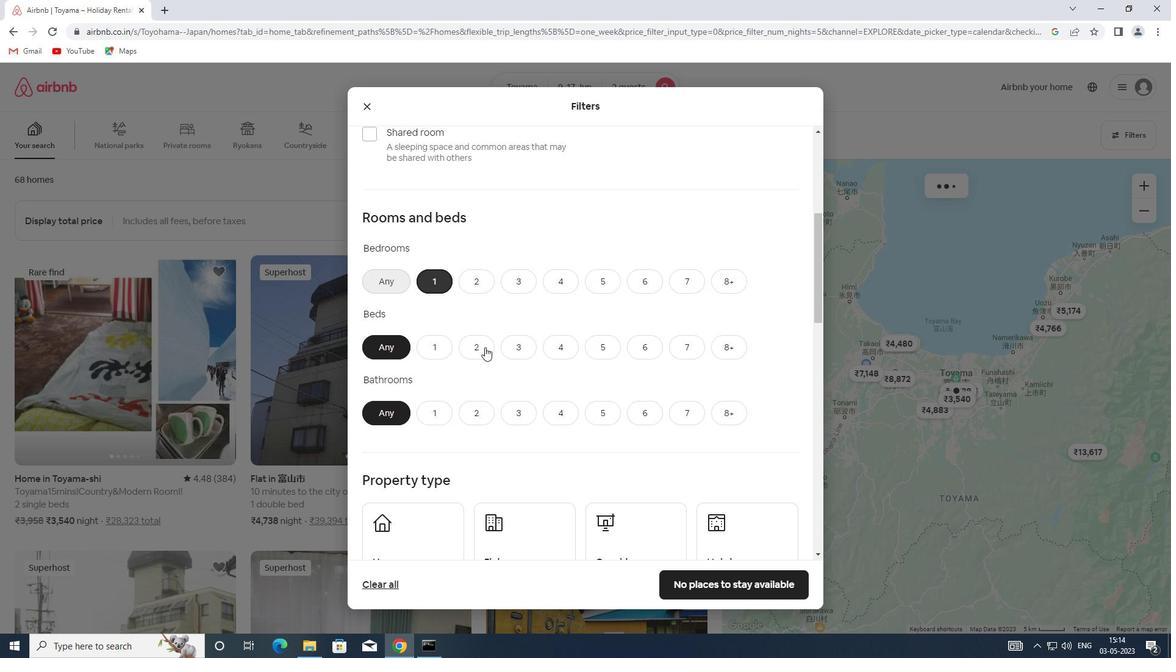 
Action: Mouse moved to (430, 408)
Screenshot: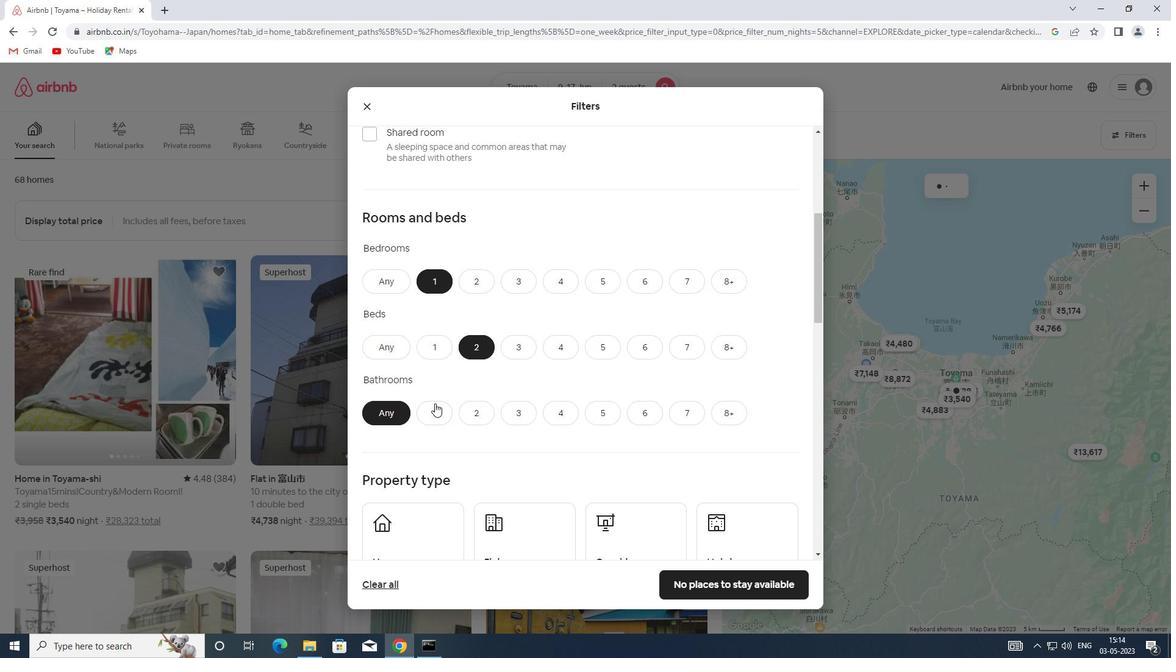 
Action: Mouse pressed left at (430, 408)
Screenshot: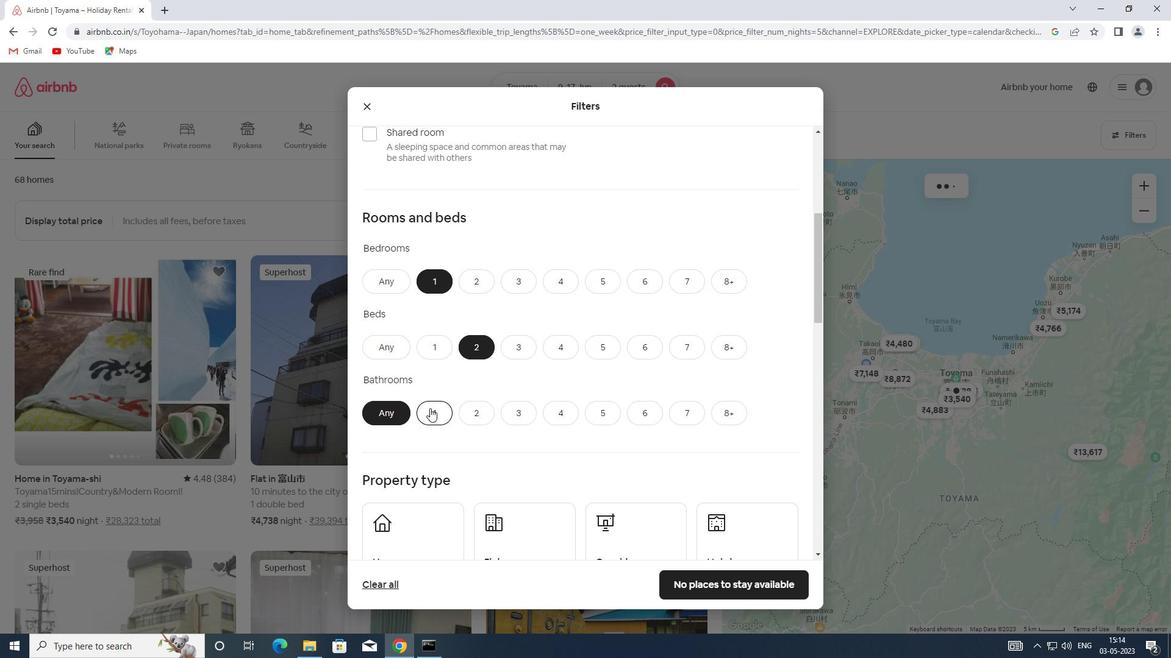 
Action: Mouse moved to (442, 357)
Screenshot: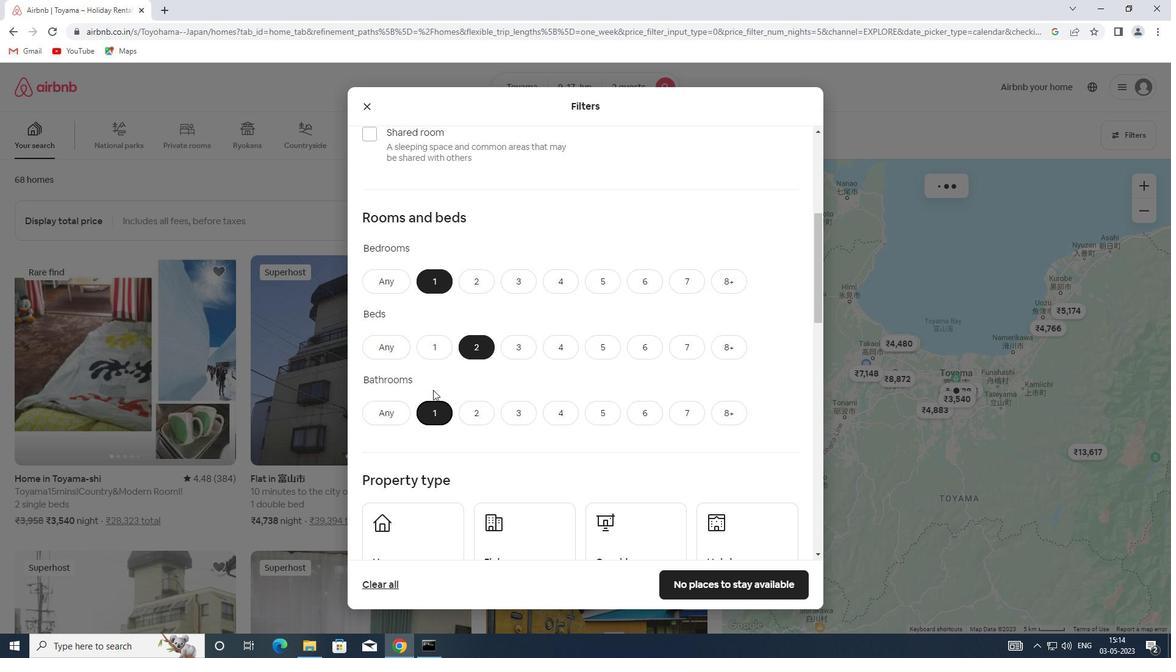 
Action: Mouse scrolled (442, 356) with delta (0, 0)
Screenshot: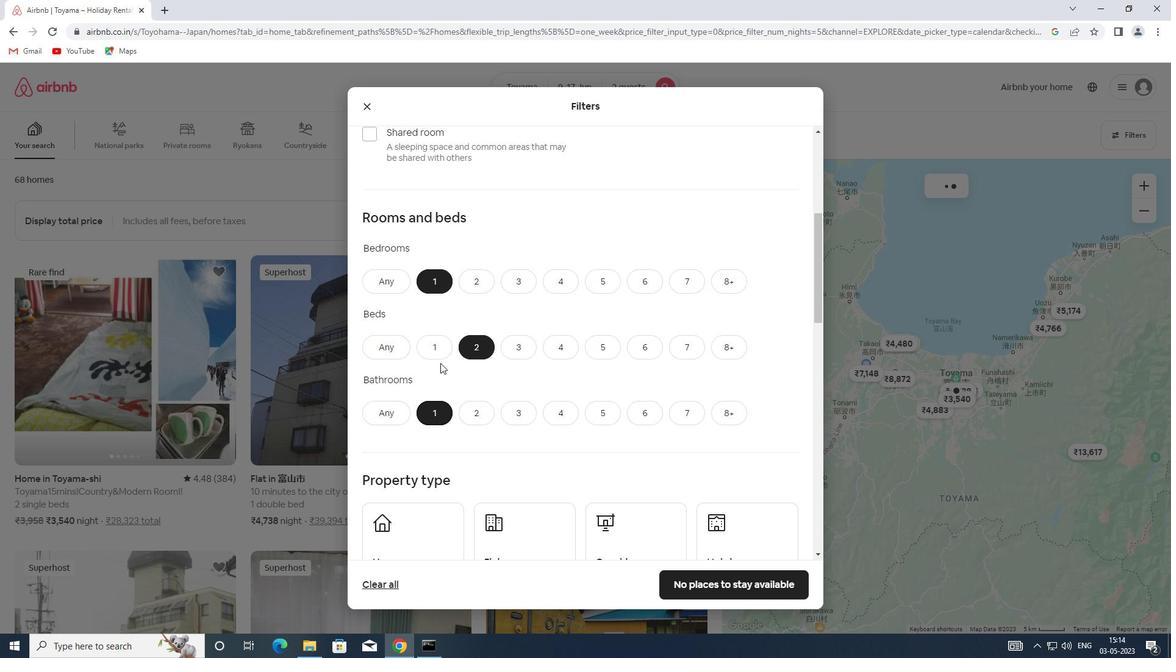 
Action: Mouse moved to (447, 347)
Screenshot: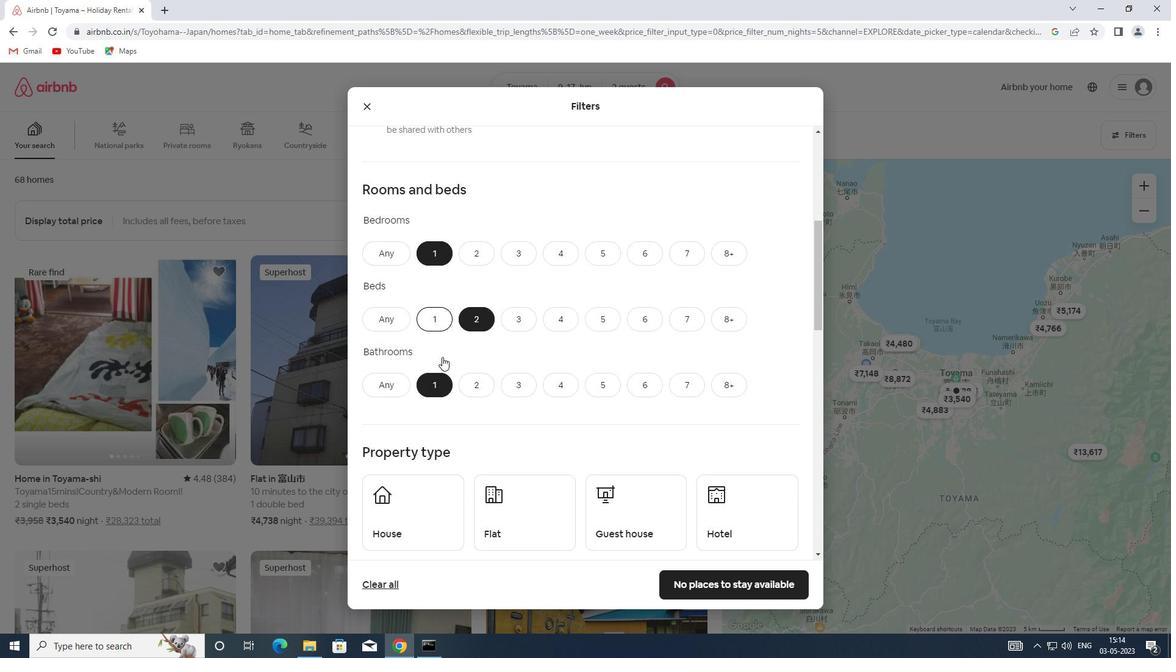 
Action: Mouse scrolled (447, 346) with delta (0, 0)
Screenshot: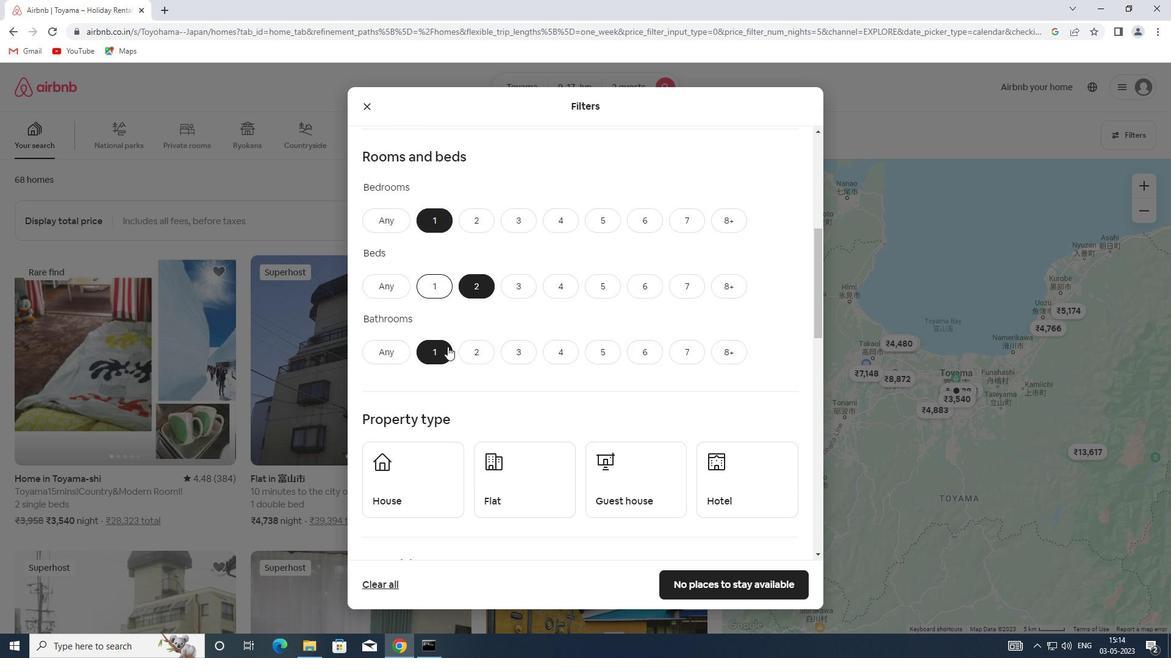 
Action: Mouse scrolled (447, 346) with delta (0, 0)
Screenshot: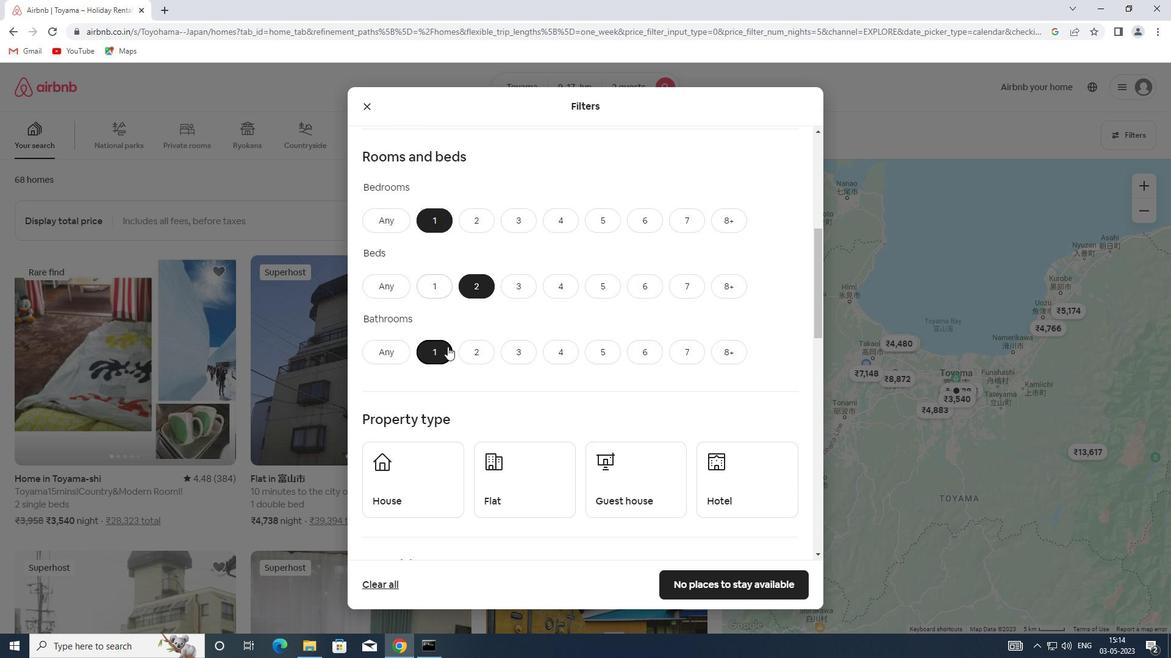 
Action: Mouse moved to (450, 342)
Screenshot: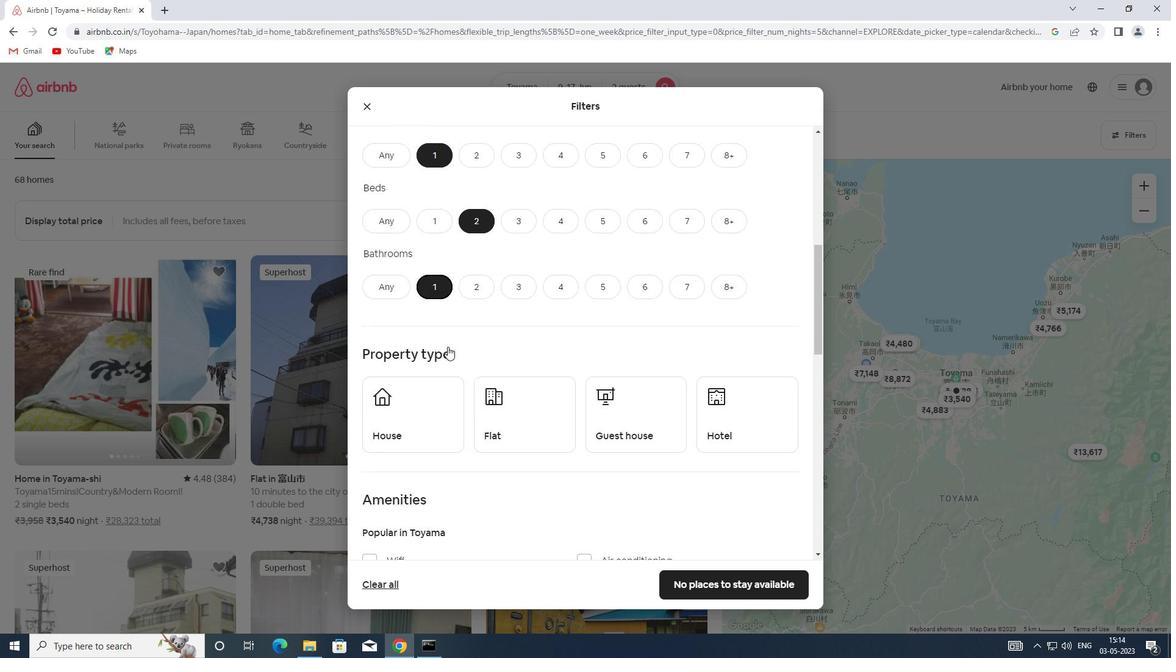 
Action: Mouse scrolled (450, 342) with delta (0, 0)
Screenshot: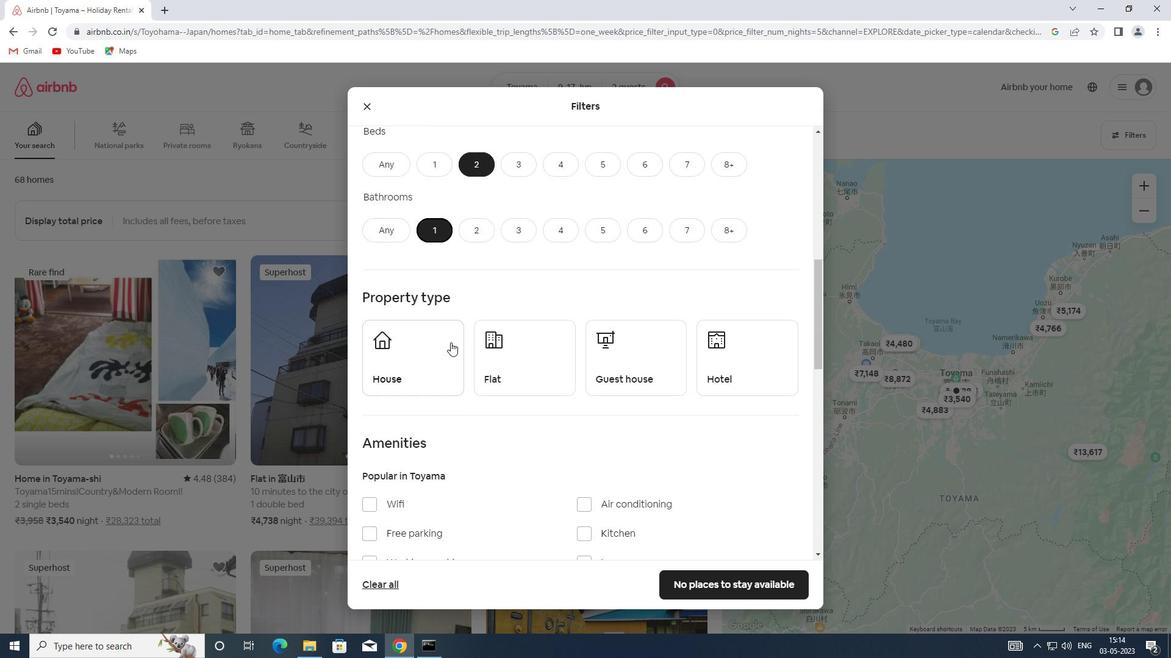 
Action: Mouse moved to (427, 317)
Screenshot: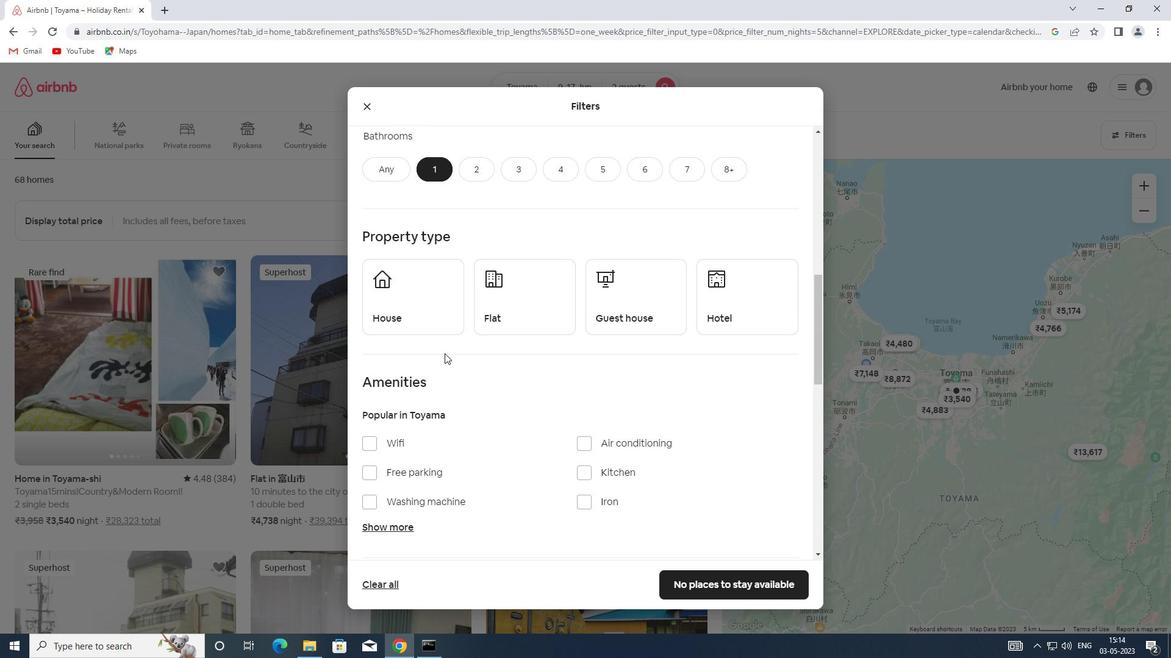 
Action: Mouse pressed left at (427, 317)
Screenshot: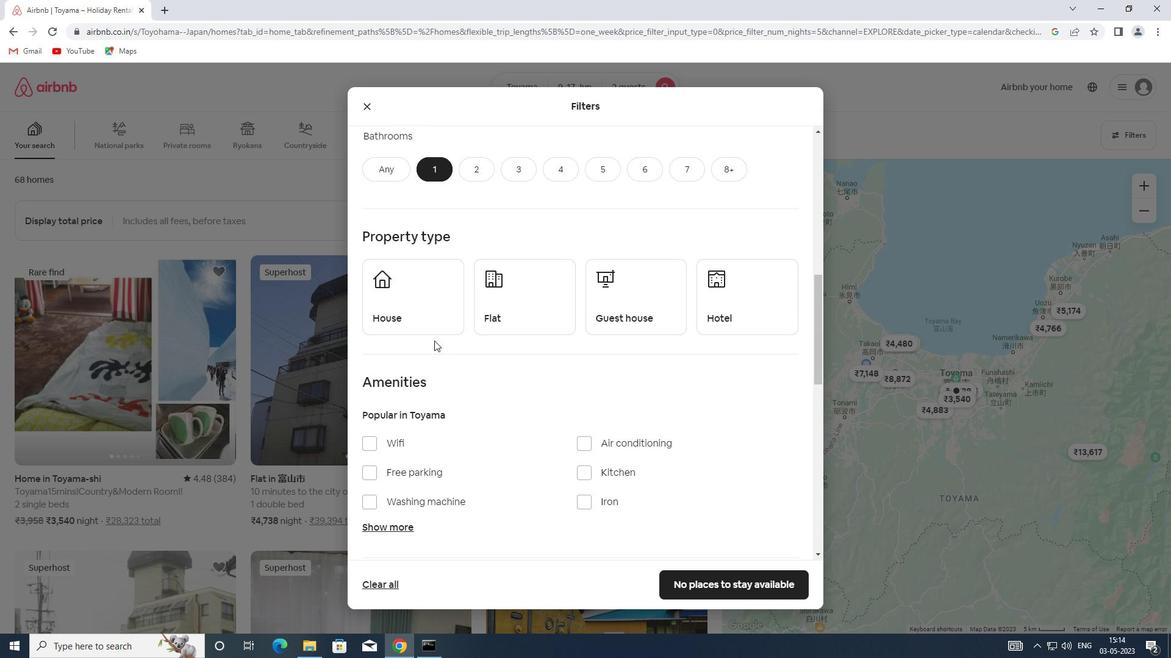 
Action: Mouse moved to (517, 311)
Screenshot: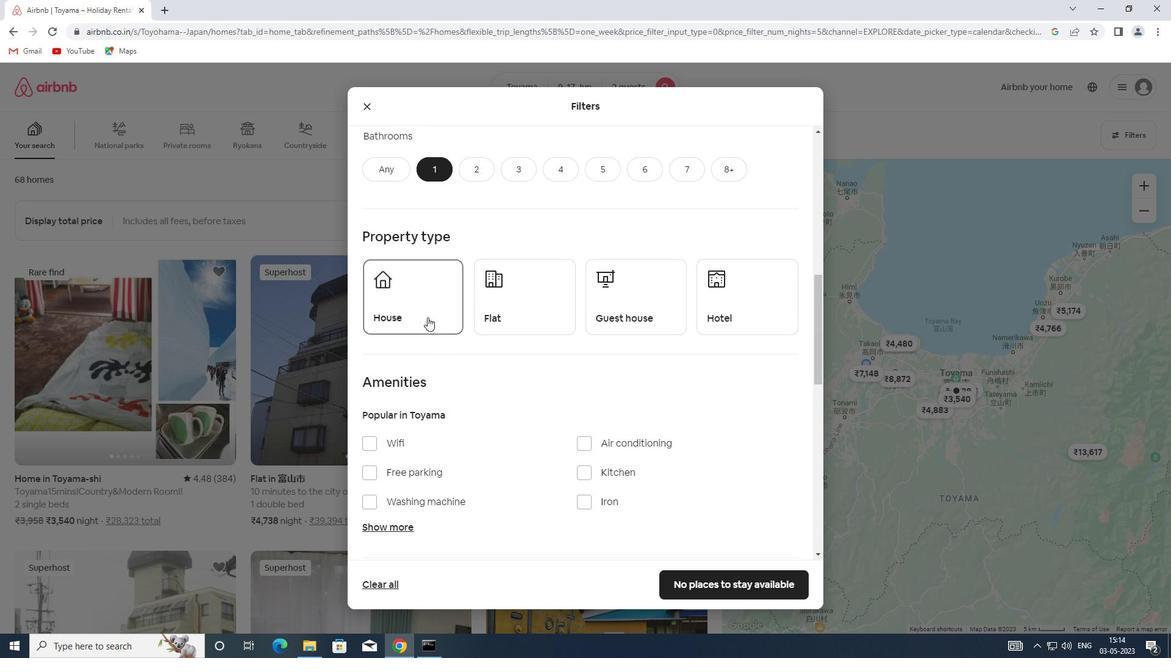 
Action: Mouse pressed left at (517, 311)
Screenshot: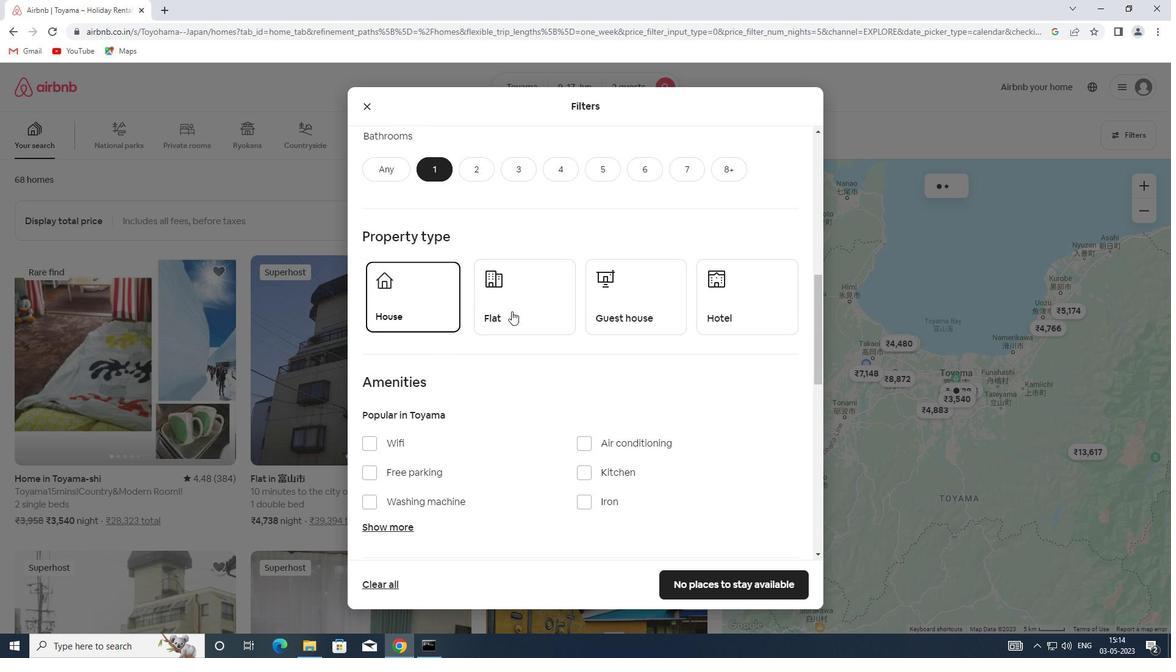 
Action: Mouse moved to (638, 306)
Screenshot: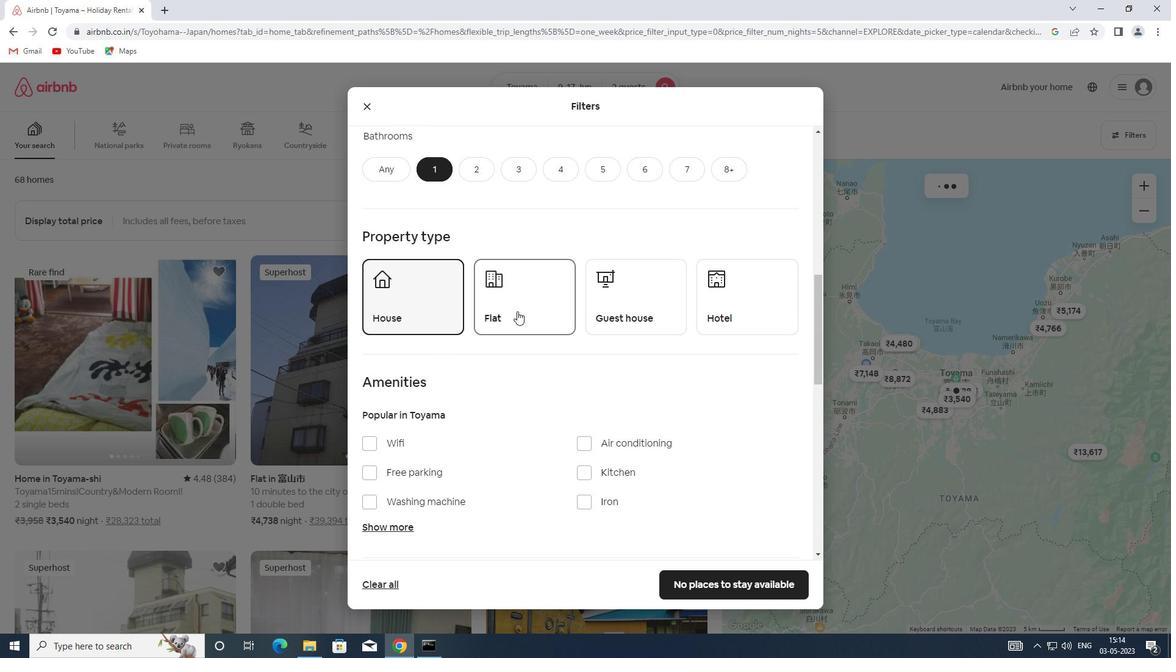
Action: Mouse pressed left at (638, 306)
Screenshot: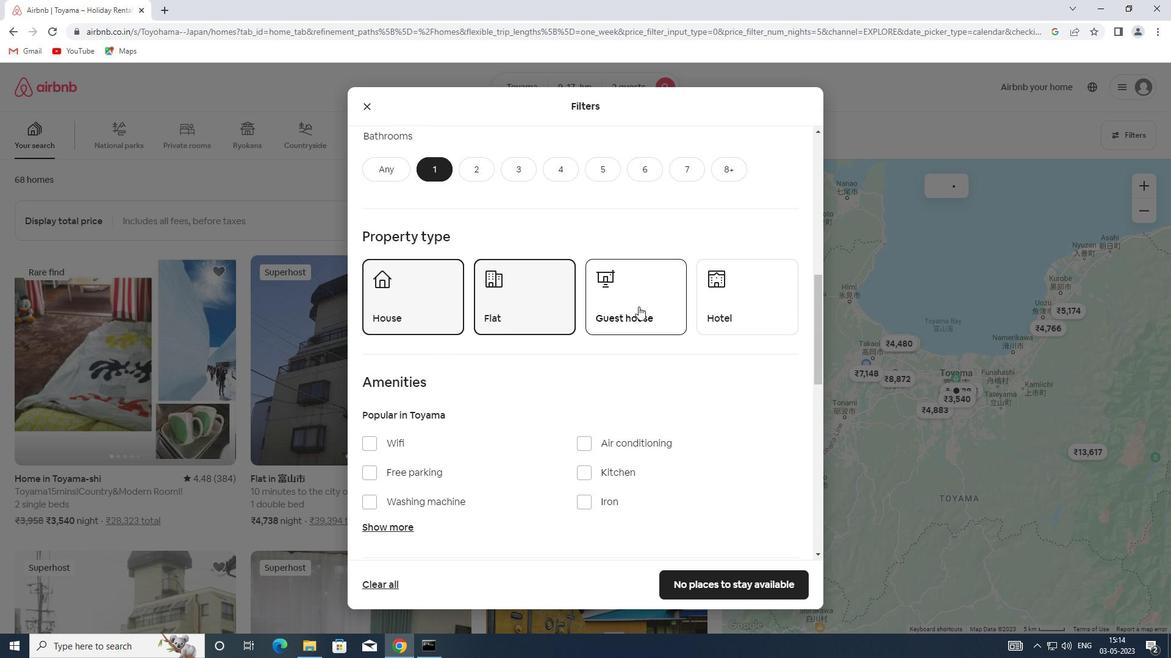 
Action: Mouse moved to (638, 301)
Screenshot: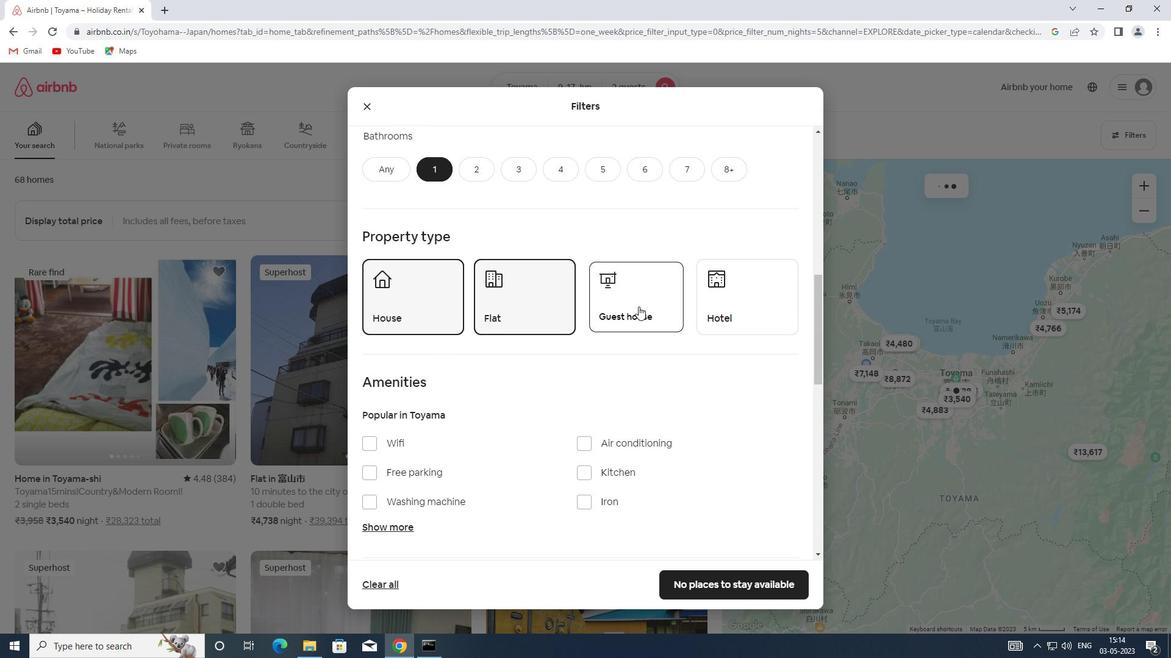 
Action: Mouse scrolled (638, 300) with delta (0, 0)
Screenshot: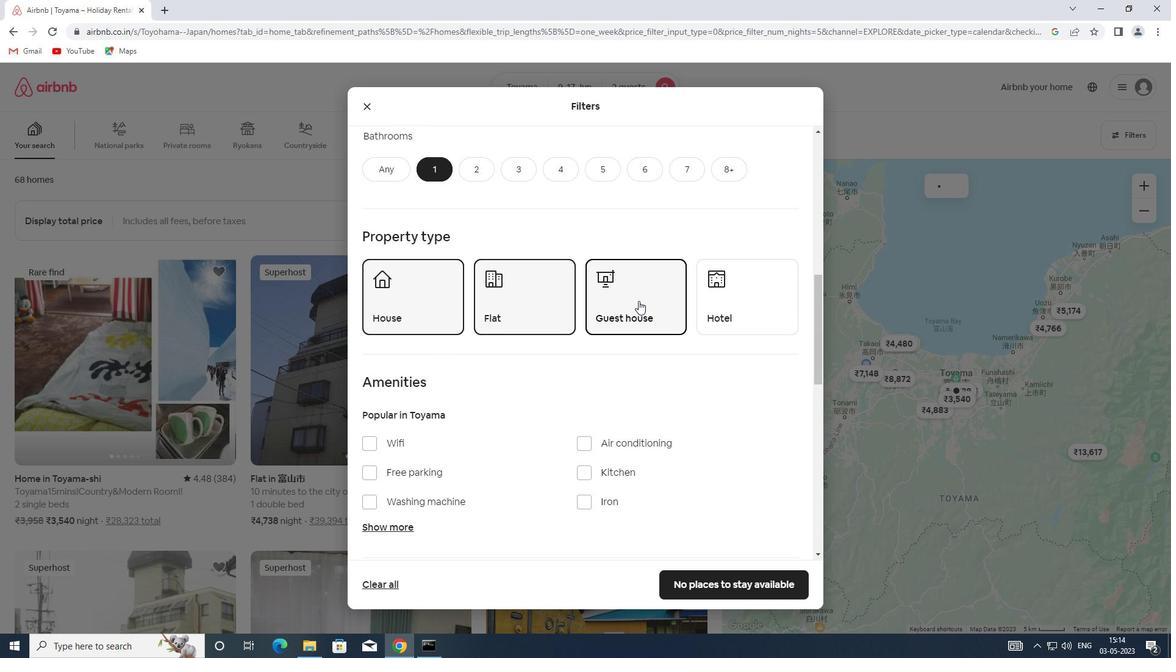 
Action: Mouse scrolled (638, 300) with delta (0, 0)
Screenshot: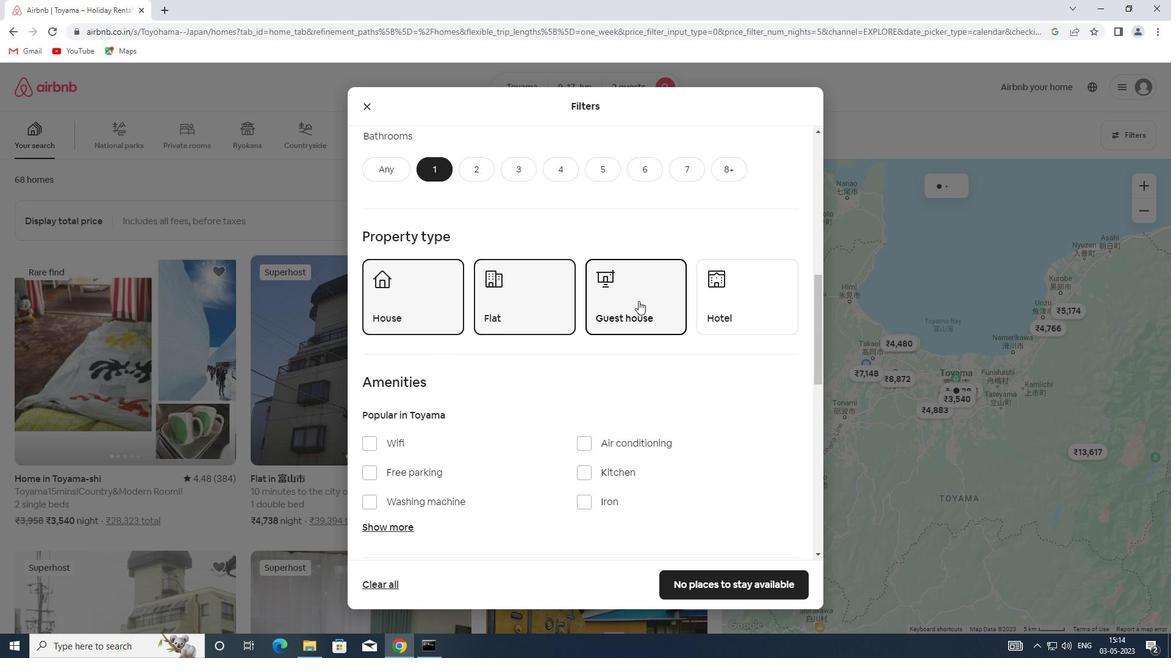 
Action: Mouse scrolled (638, 300) with delta (0, 0)
Screenshot: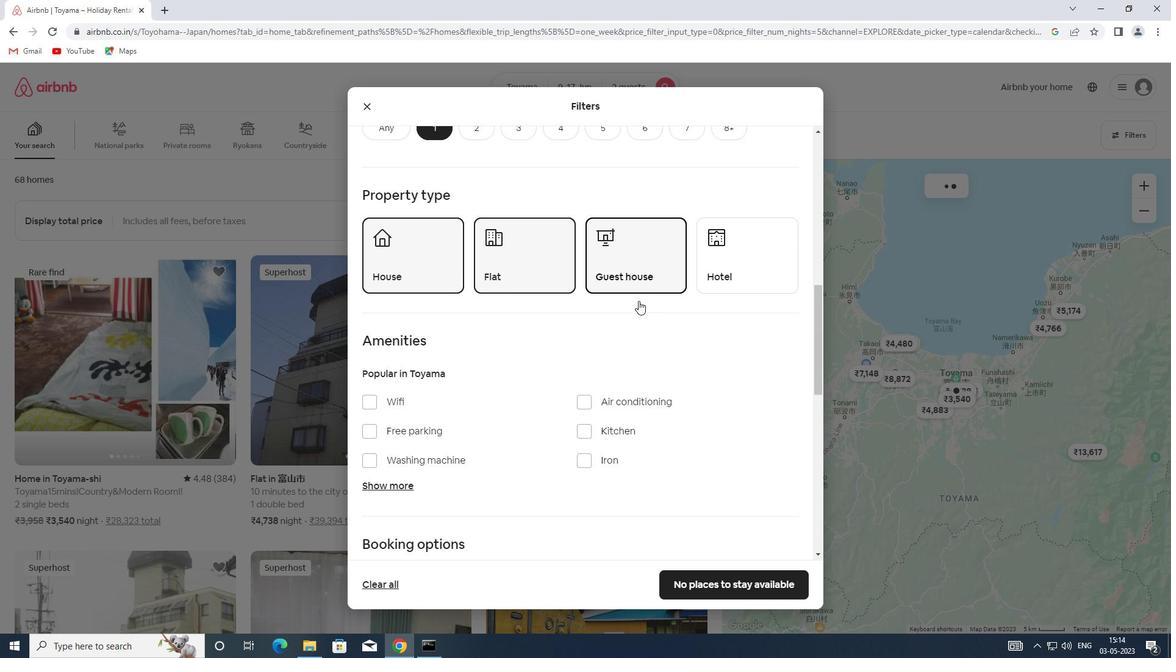 
Action: Mouse scrolled (638, 300) with delta (0, 0)
Screenshot: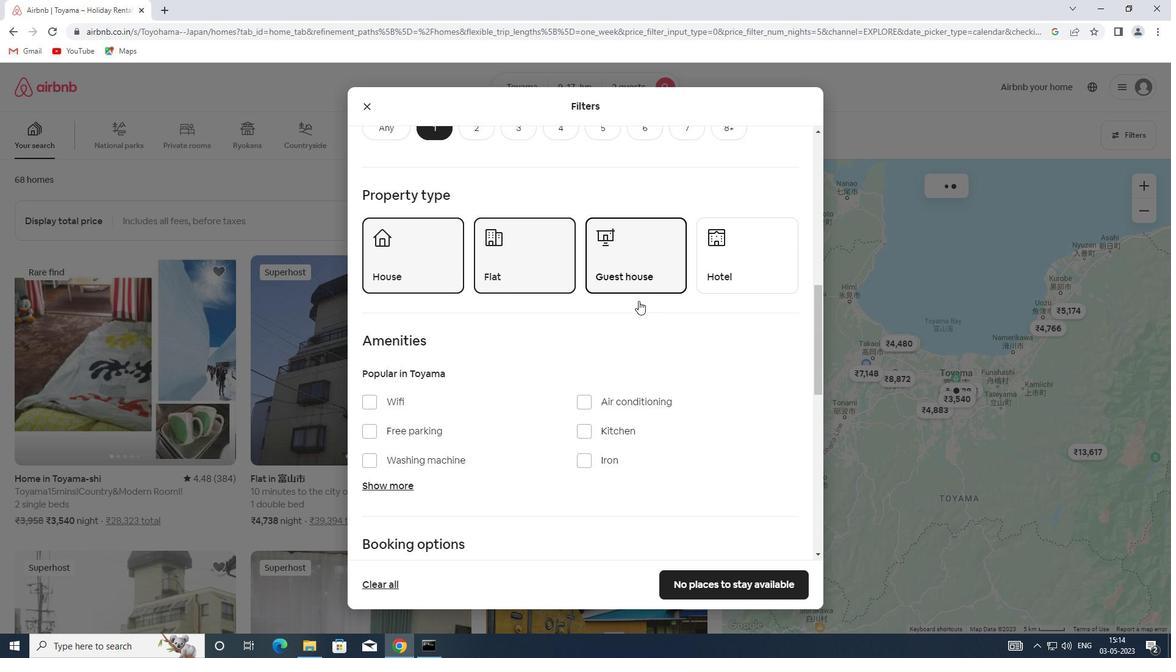 
Action: Mouse scrolled (638, 300) with delta (0, 0)
Screenshot: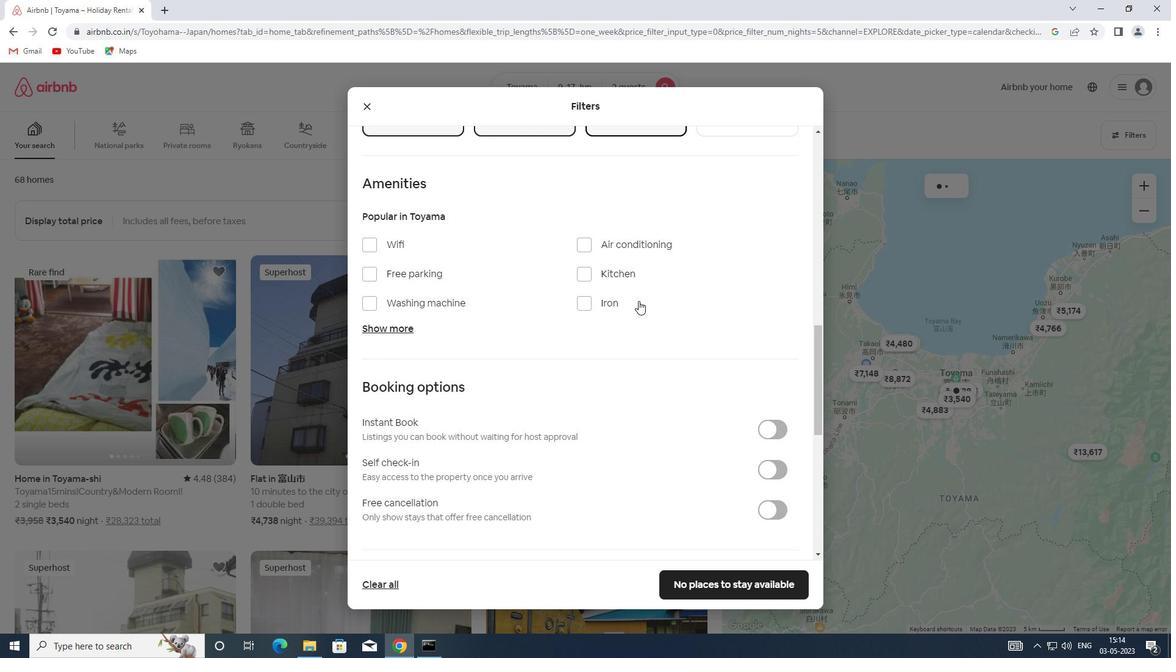 
Action: Mouse scrolled (638, 300) with delta (0, 0)
Screenshot: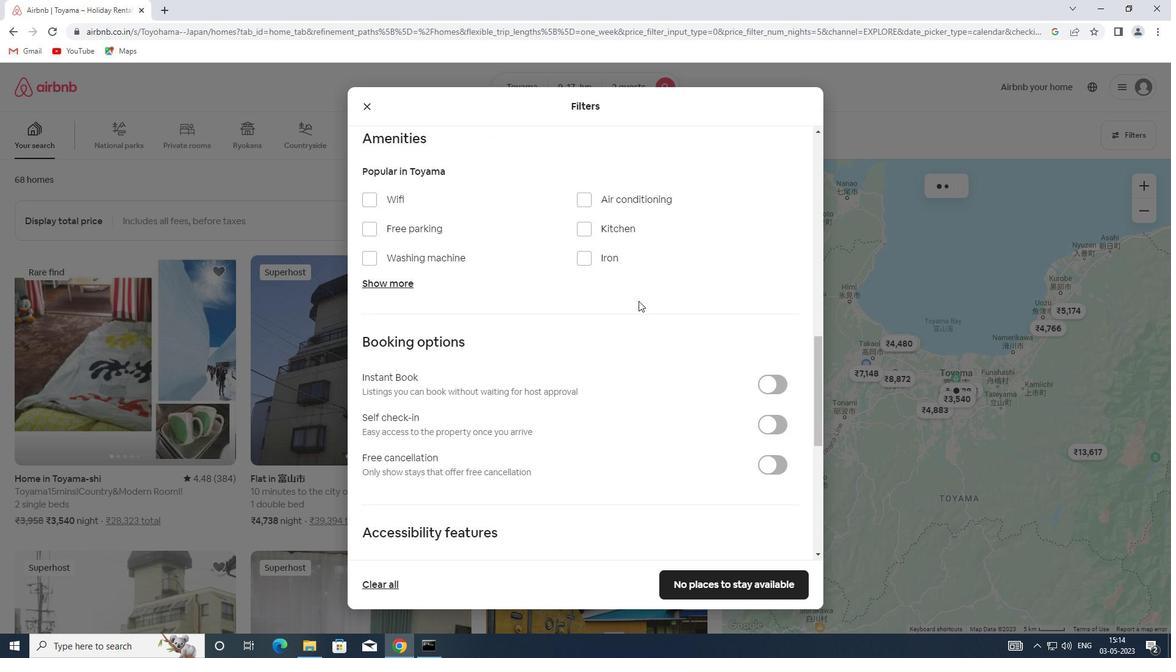 
Action: Mouse scrolled (638, 300) with delta (0, 0)
Screenshot: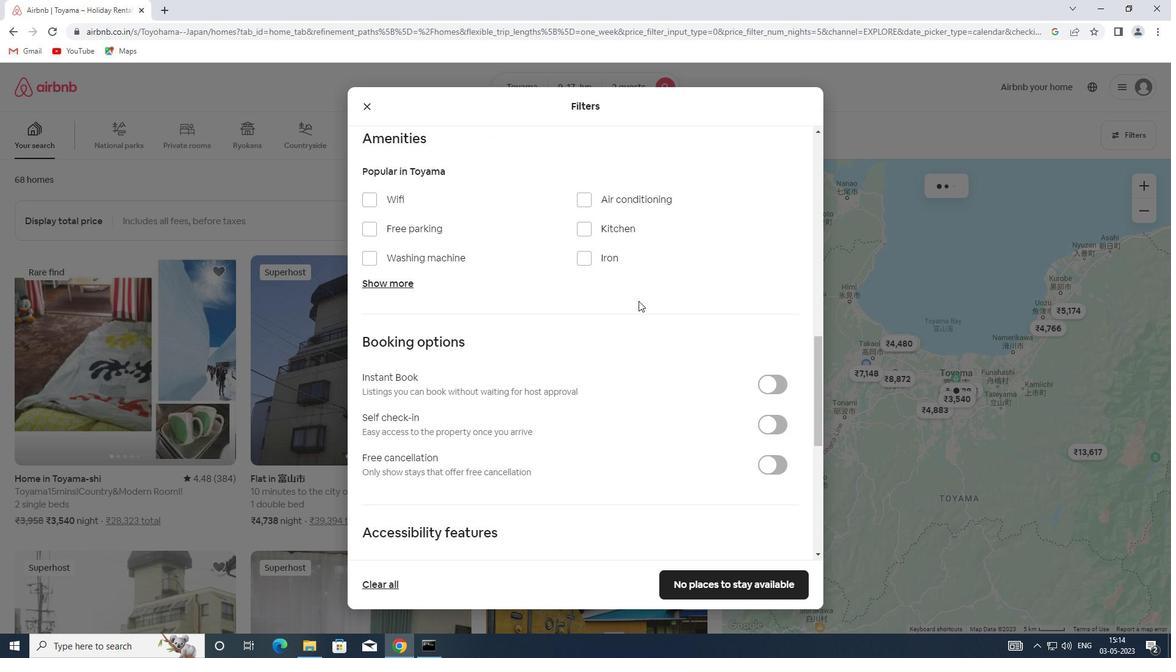 
Action: Mouse moved to (764, 245)
Screenshot: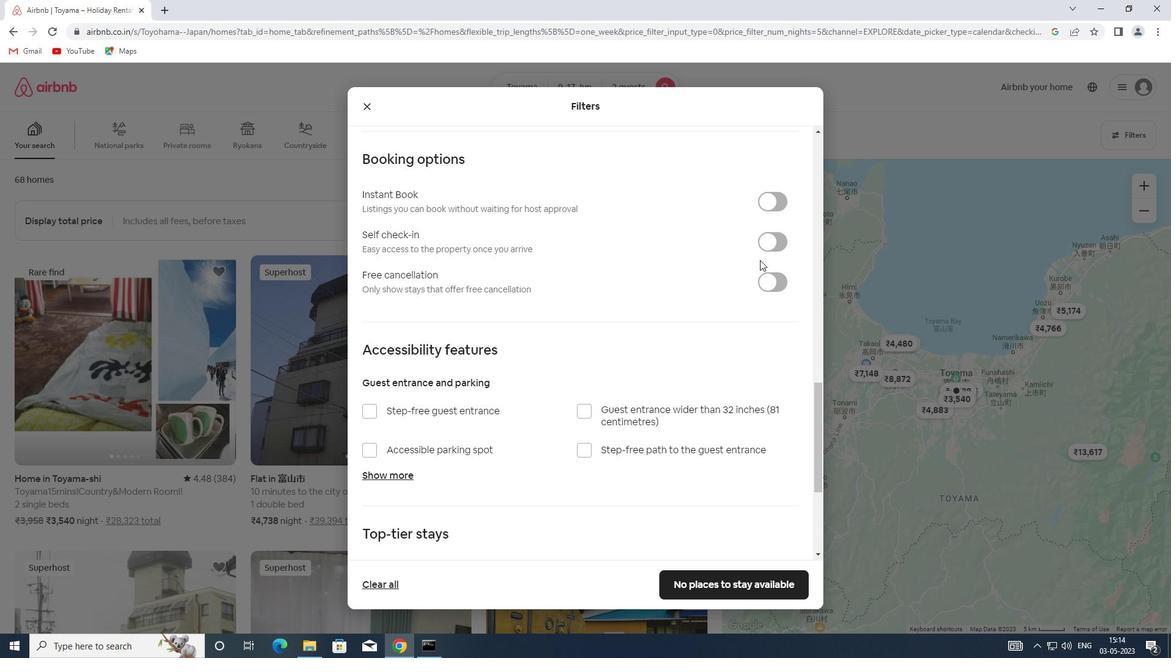 
Action: Mouse pressed left at (764, 245)
Screenshot: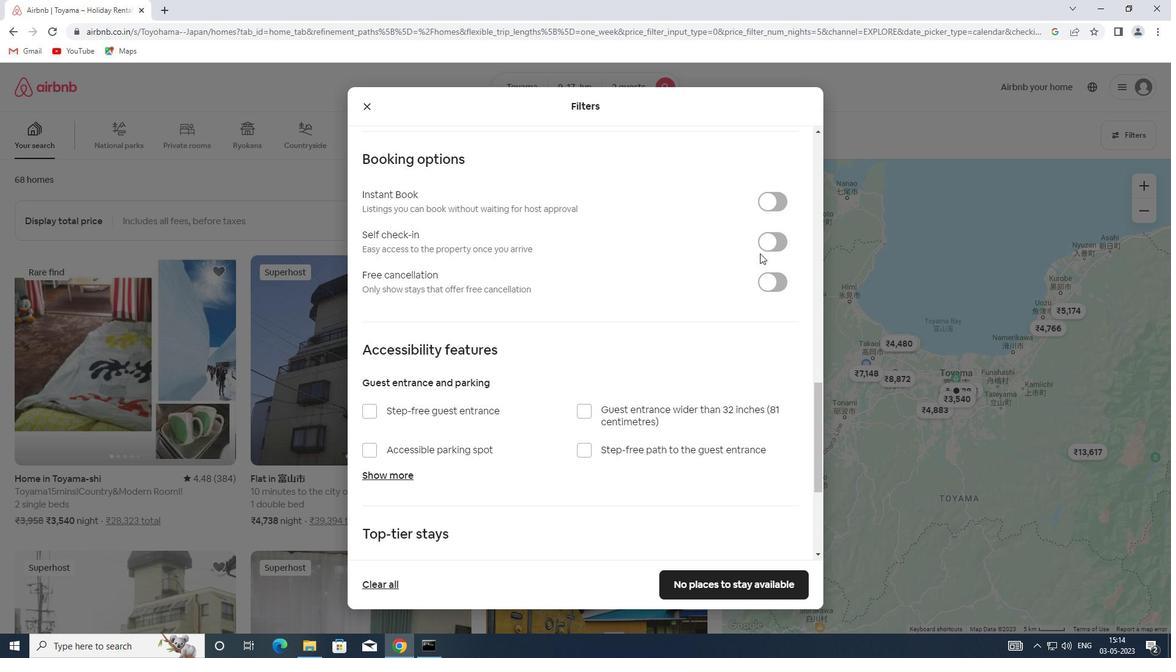 
Action: Mouse moved to (570, 352)
Screenshot: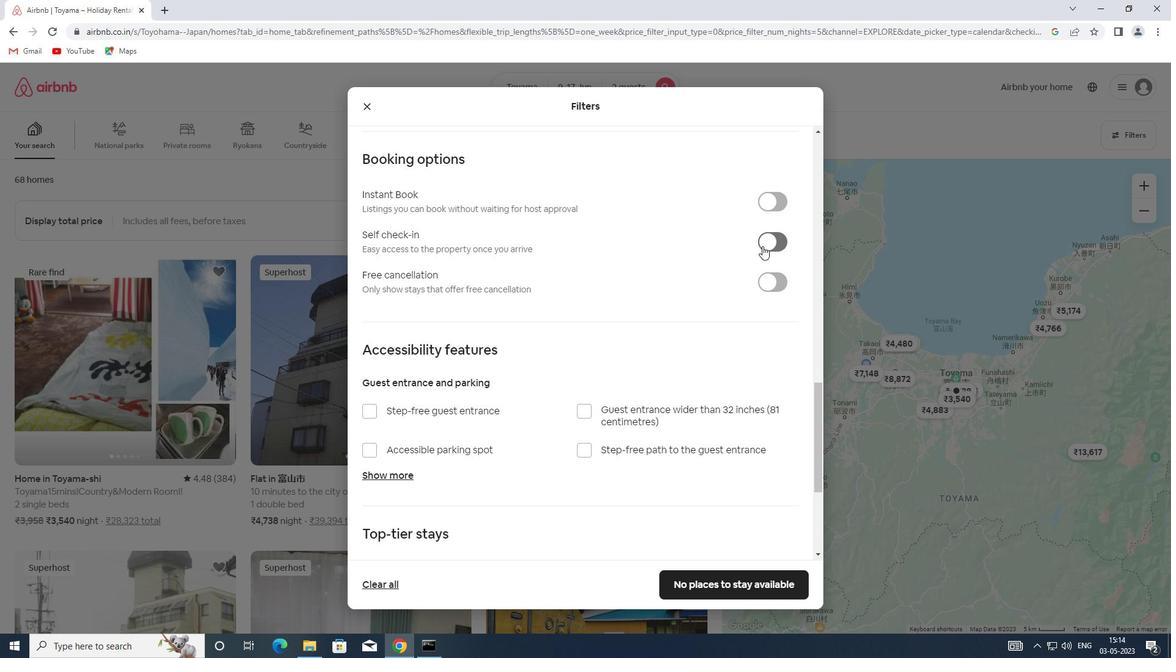 
Action: Mouse scrolled (570, 351) with delta (0, 0)
Screenshot: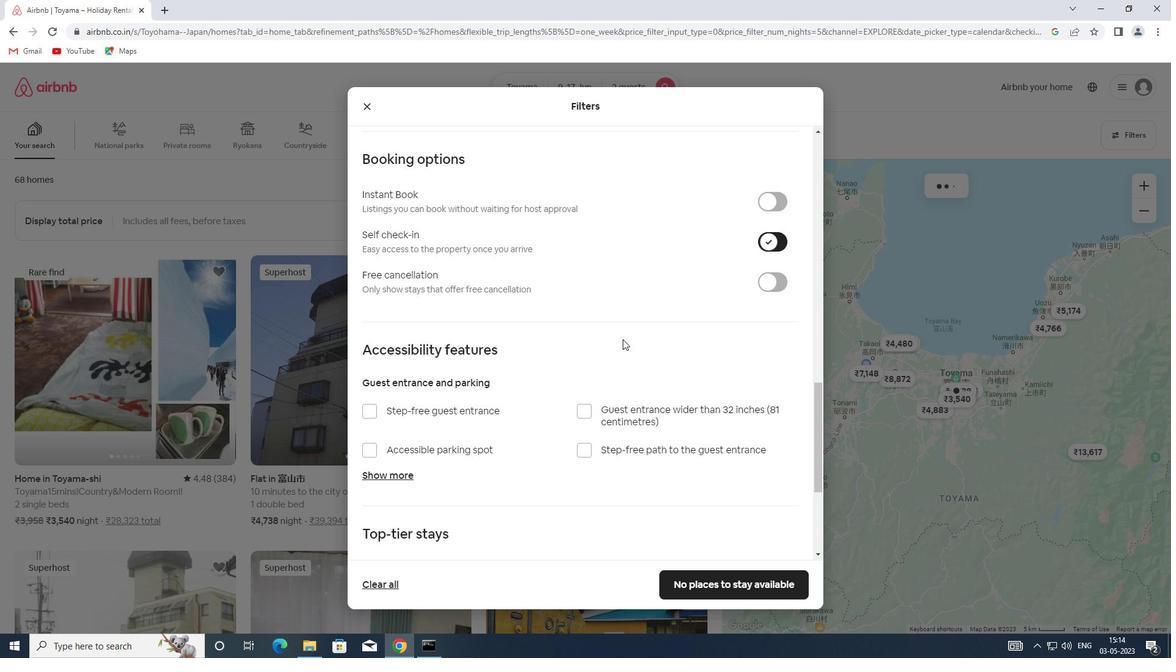 
Action: Mouse scrolled (570, 351) with delta (0, 0)
Screenshot: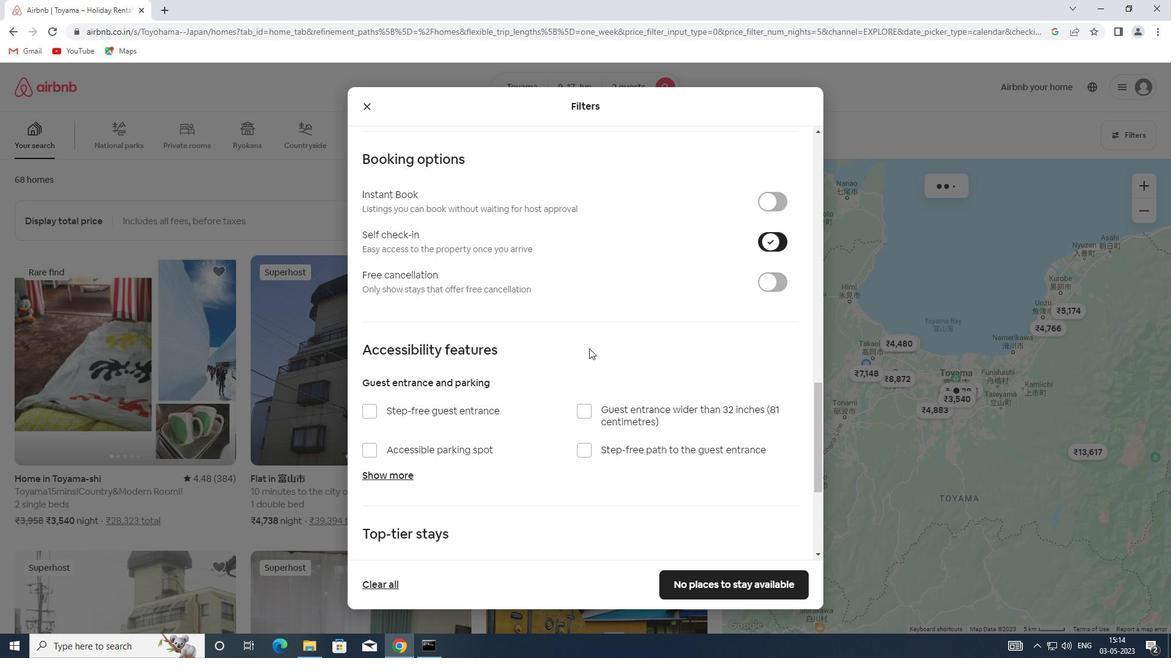 
Action: Mouse scrolled (570, 351) with delta (0, 0)
Screenshot: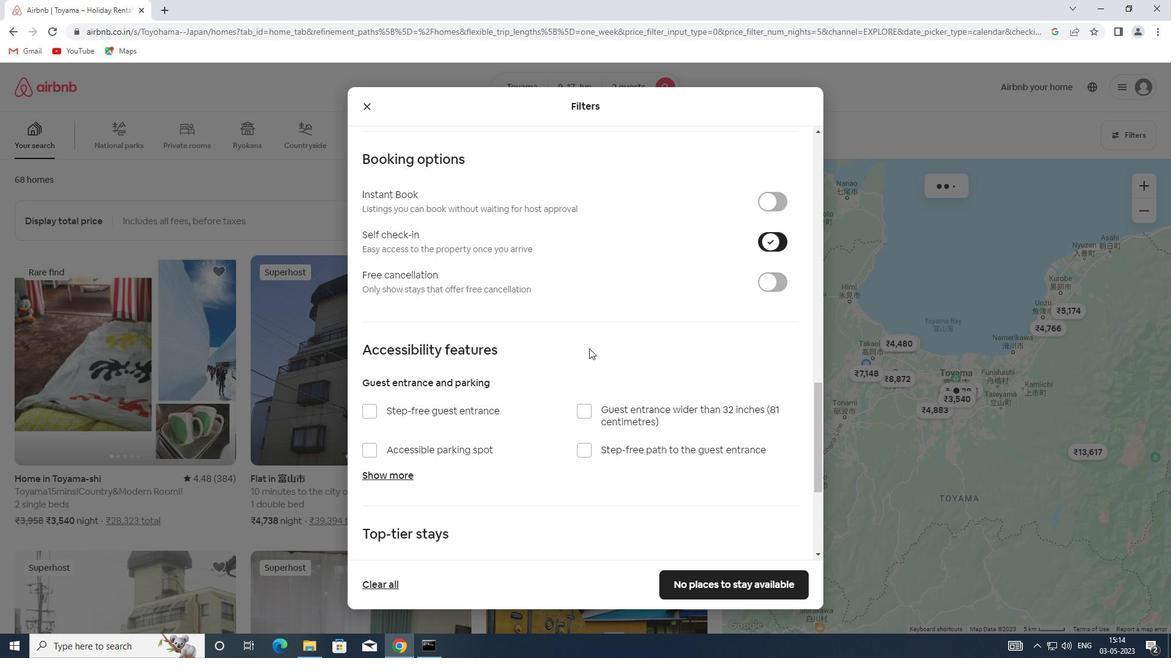 
Action: Mouse scrolled (570, 353) with delta (0, 0)
Screenshot: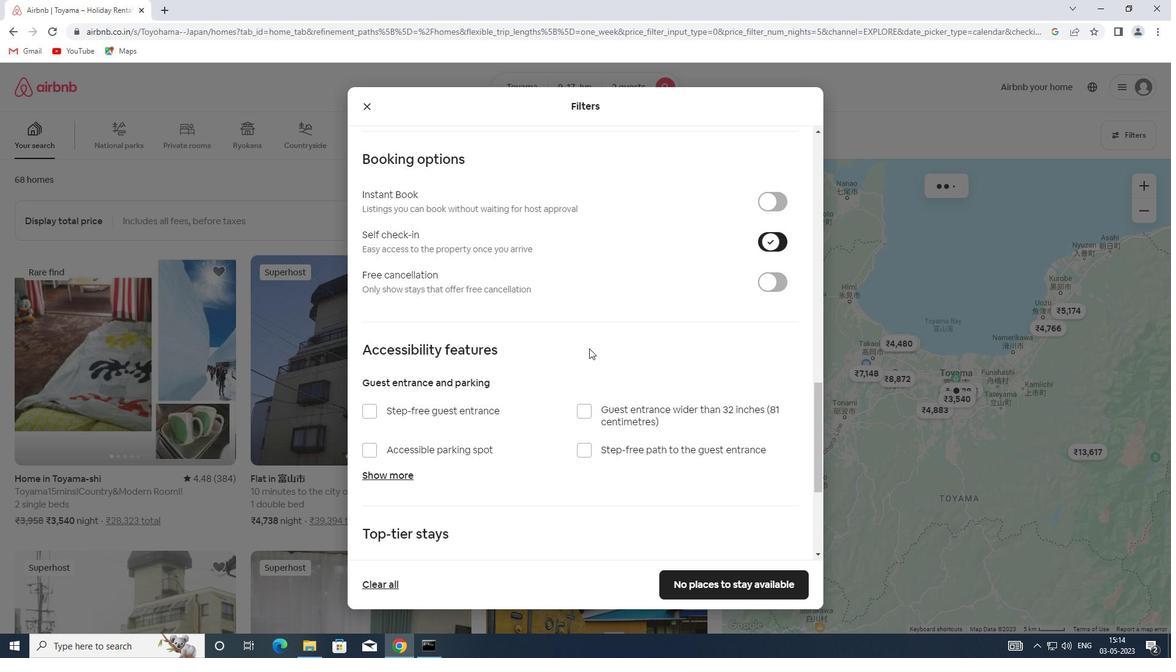 
Action: Mouse scrolled (570, 351) with delta (0, 0)
Screenshot: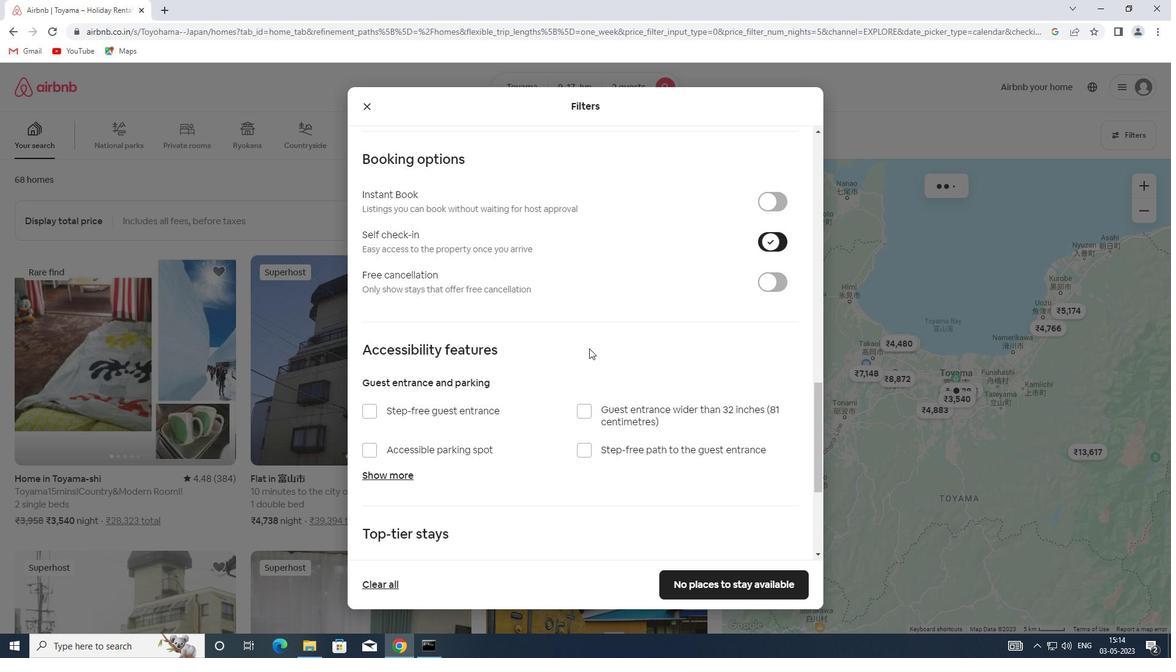 
Action: Mouse scrolled (570, 351) with delta (0, 0)
Screenshot: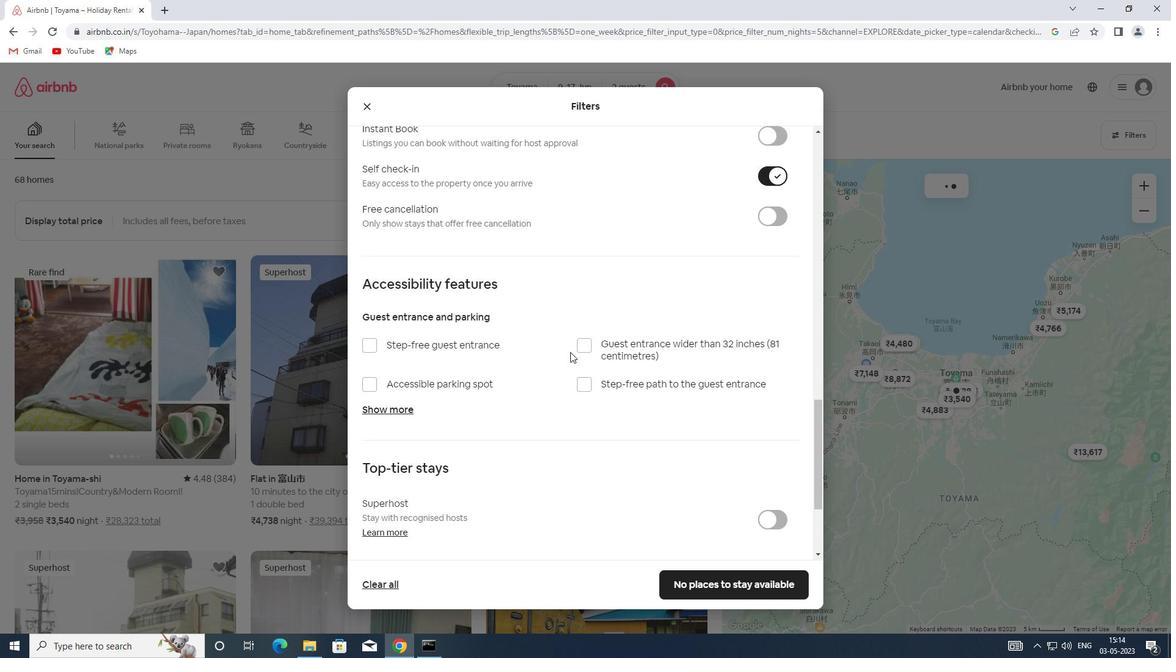 
Action: Mouse scrolled (570, 351) with delta (0, 0)
Screenshot: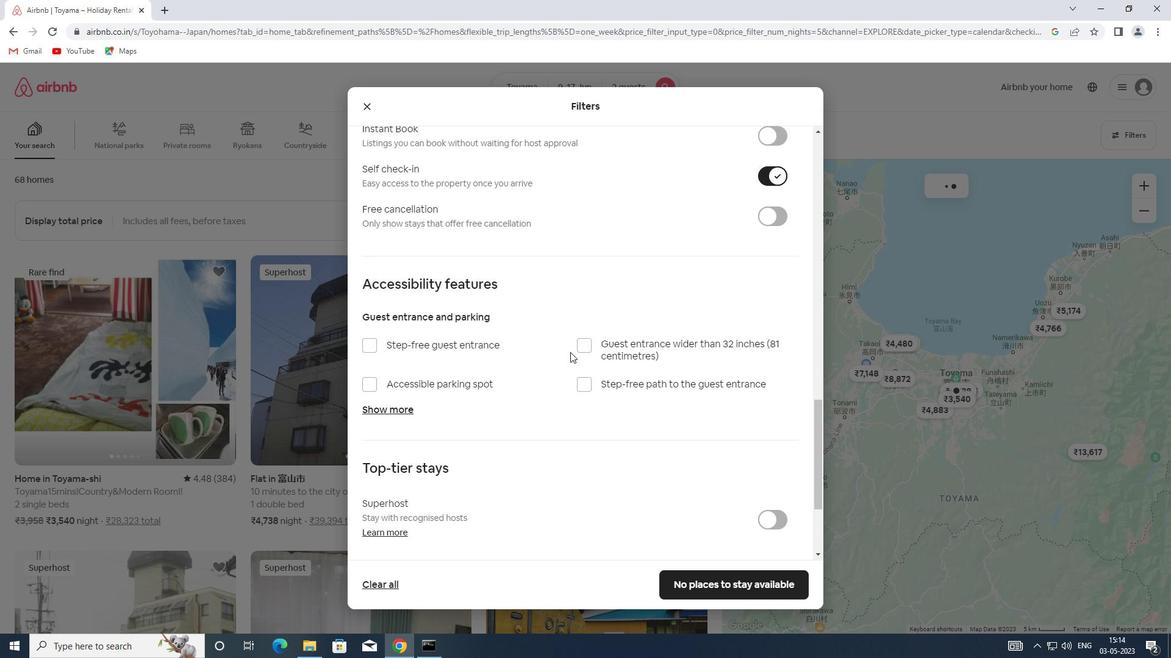 
Action: Mouse scrolled (570, 351) with delta (0, 0)
Screenshot: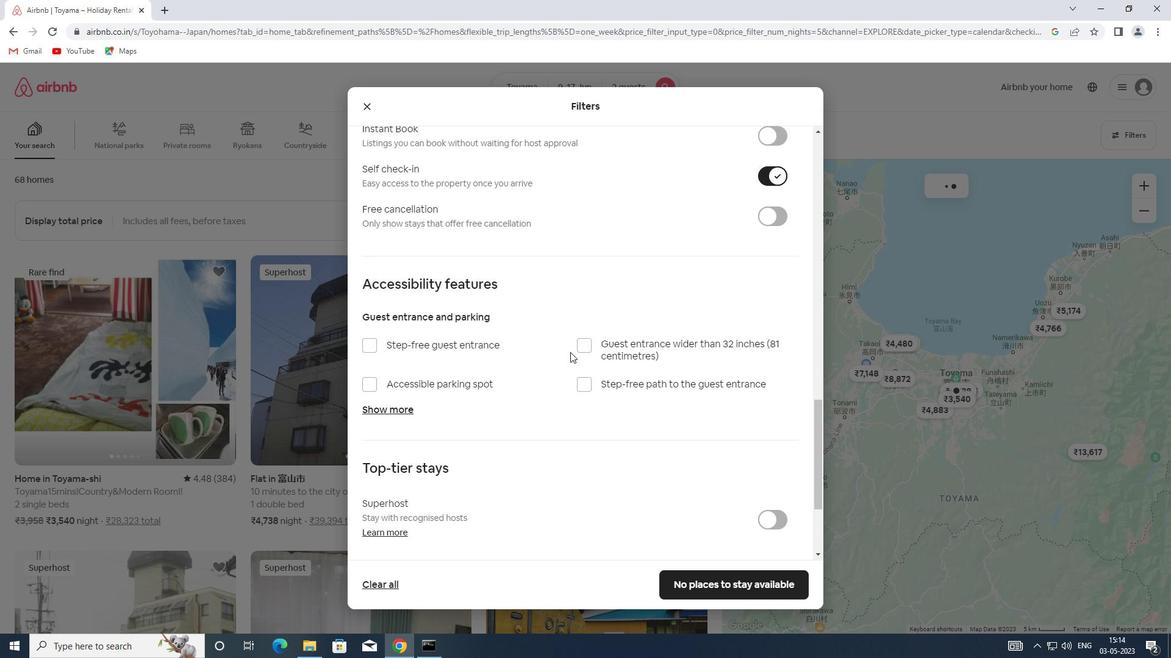 
Action: Mouse scrolled (570, 351) with delta (0, 0)
Screenshot: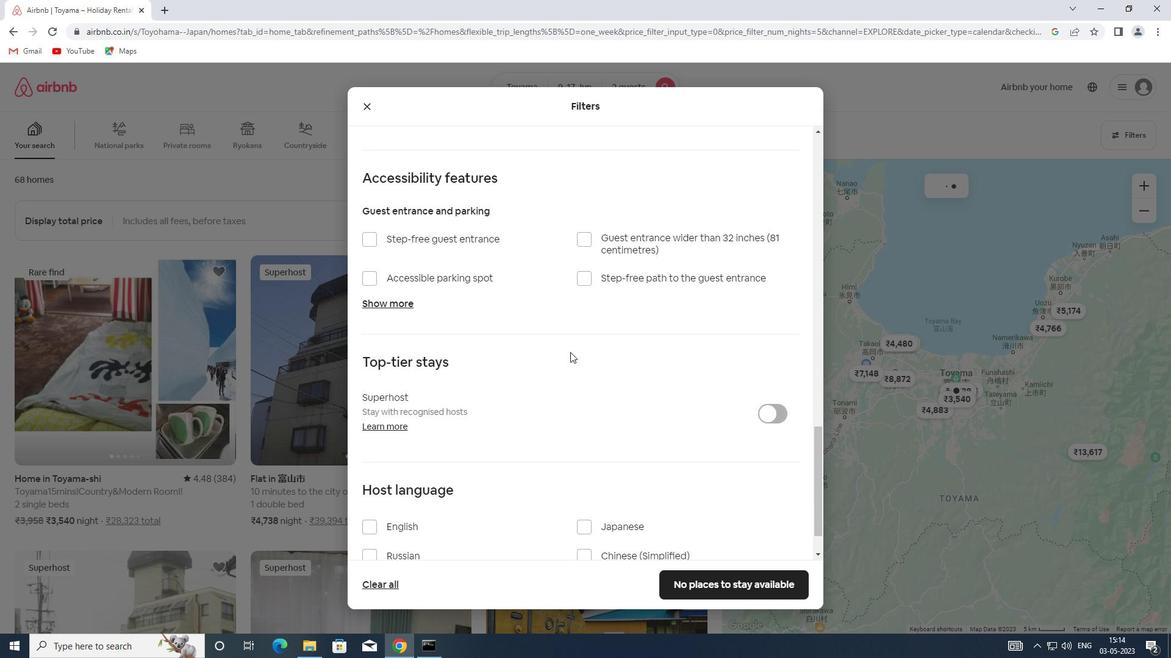 
Action: Mouse moved to (397, 473)
Screenshot: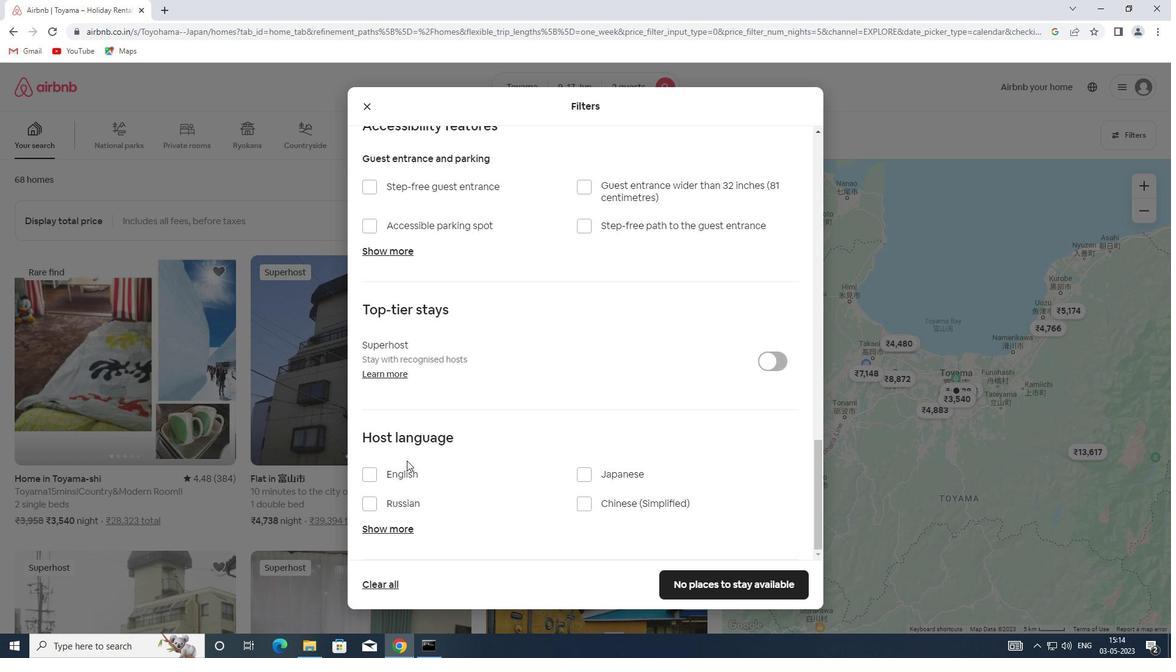
Action: Mouse pressed left at (397, 473)
Screenshot: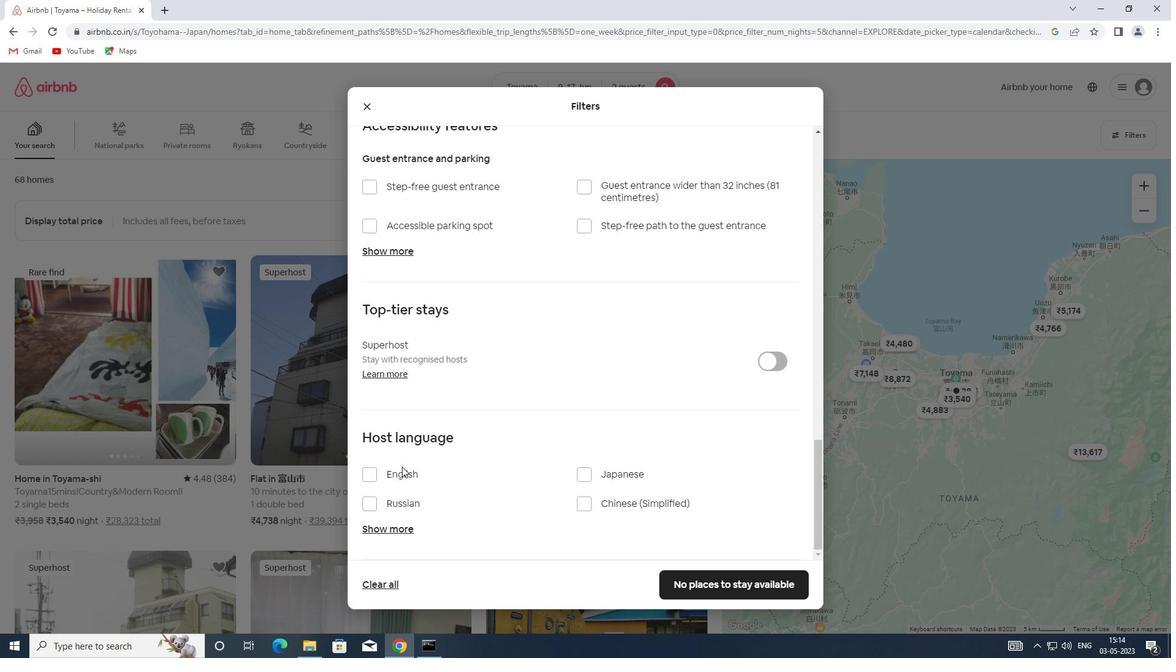 
Action: Mouse moved to (683, 580)
Screenshot: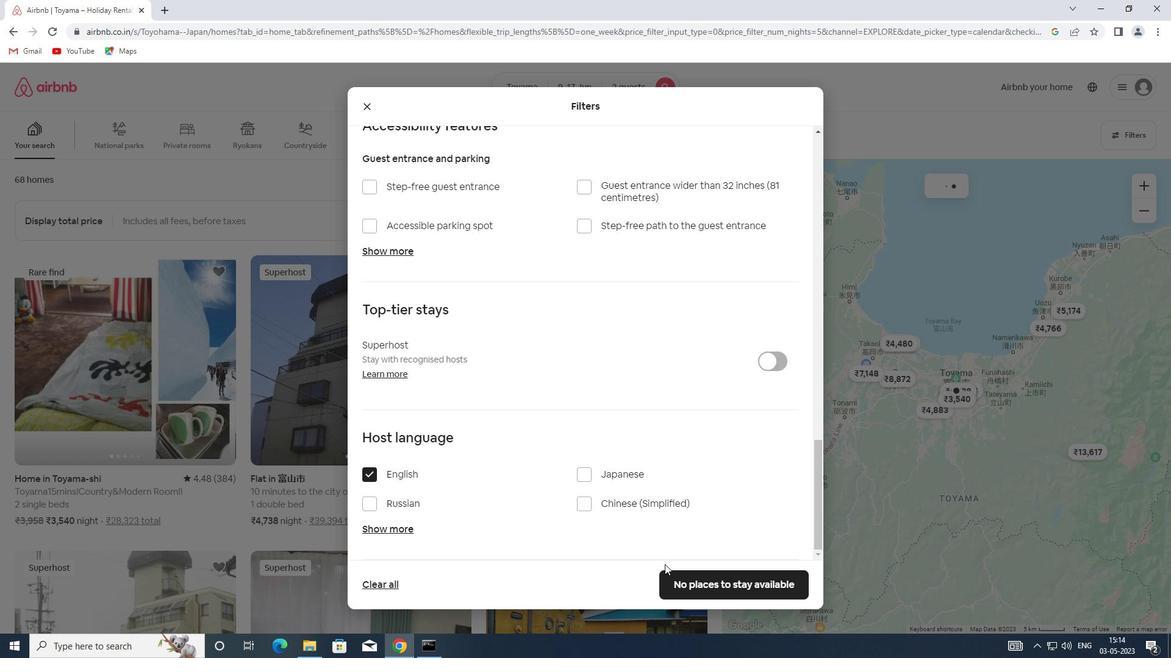 
Action: Mouse pressed left at (683, 580)
Screenshot: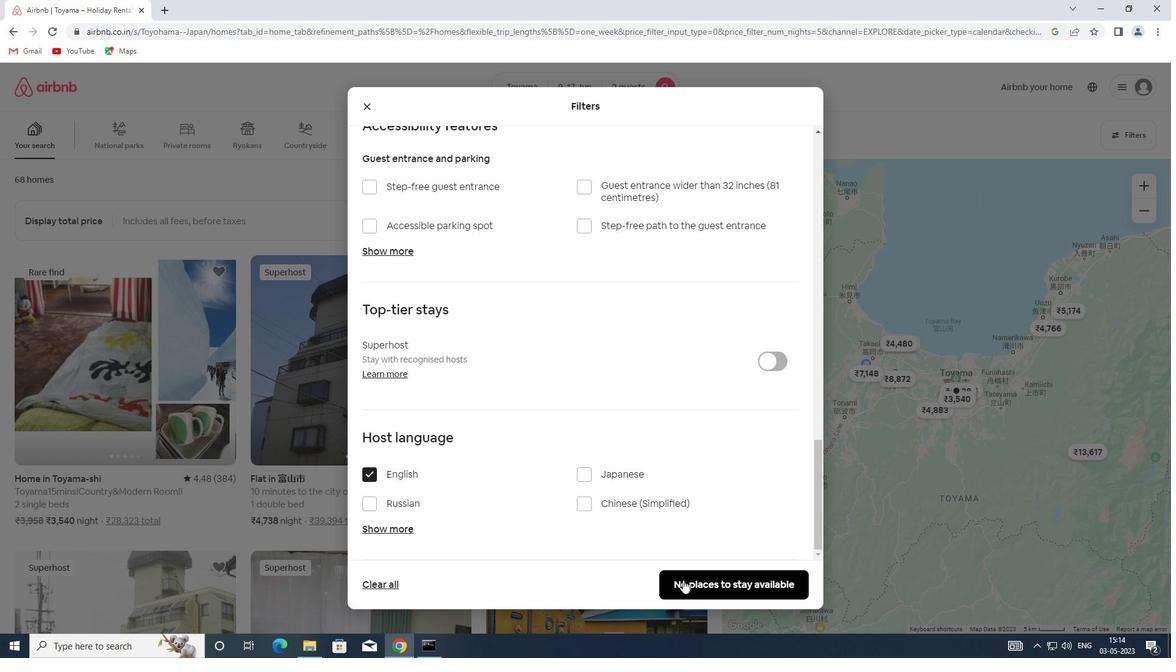 
Action: Mouse moved to (684, 580)
Screenshot: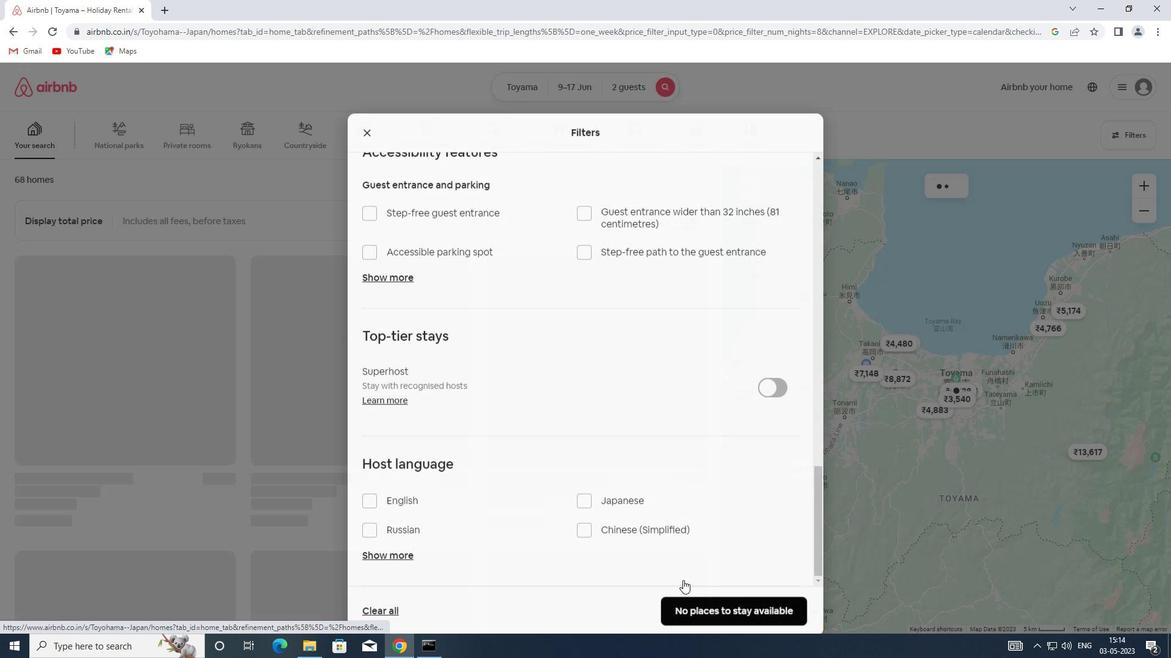 
